 Task: Create a section Feature Testing Sprint and in the section, add a milestone Cloud Capacity Planning in the project AvidTech
Action: Mouse moved to (591, 444)
Screenshot: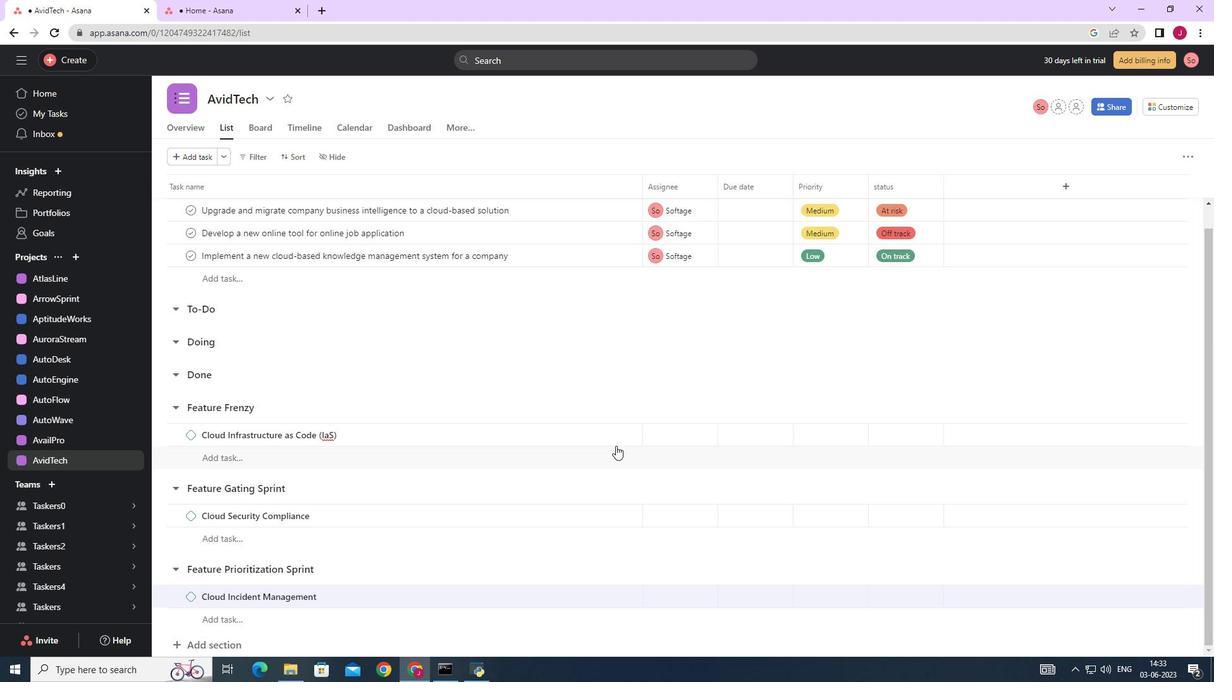 
Action: Mouse scrolled (591, 443) with delta (0, 0)
Screenshot: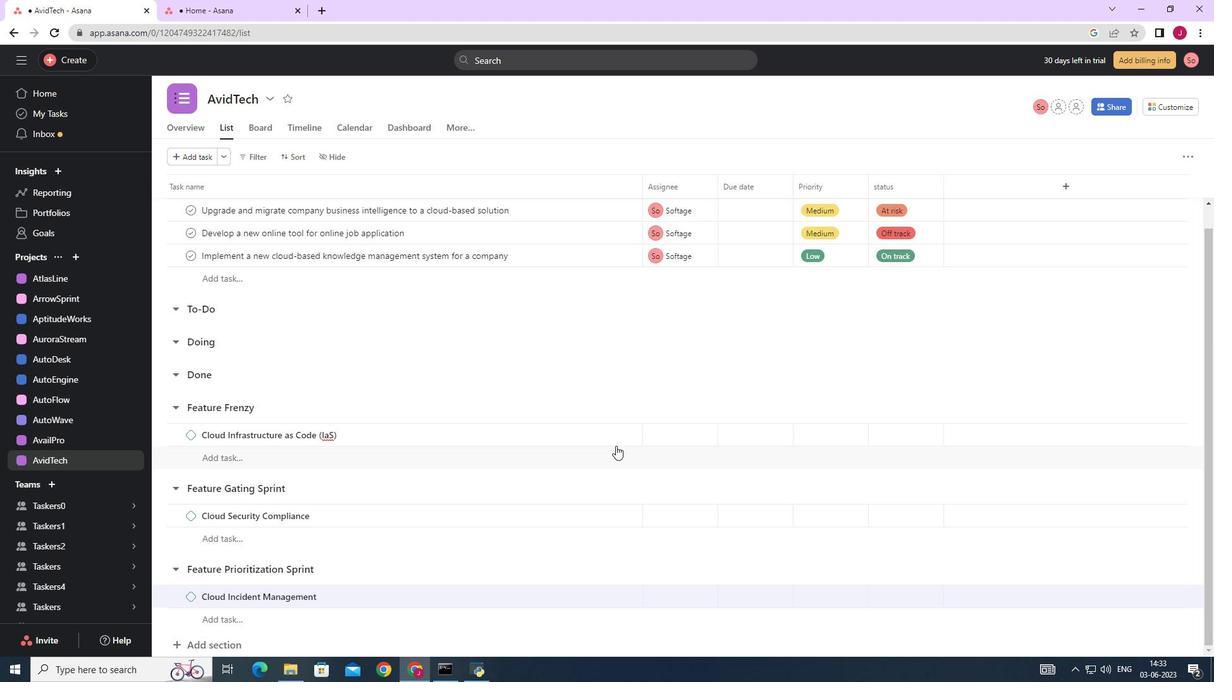 
Action: Mouse scrolled (591, 443) with delta (0, 0)
Screenshot: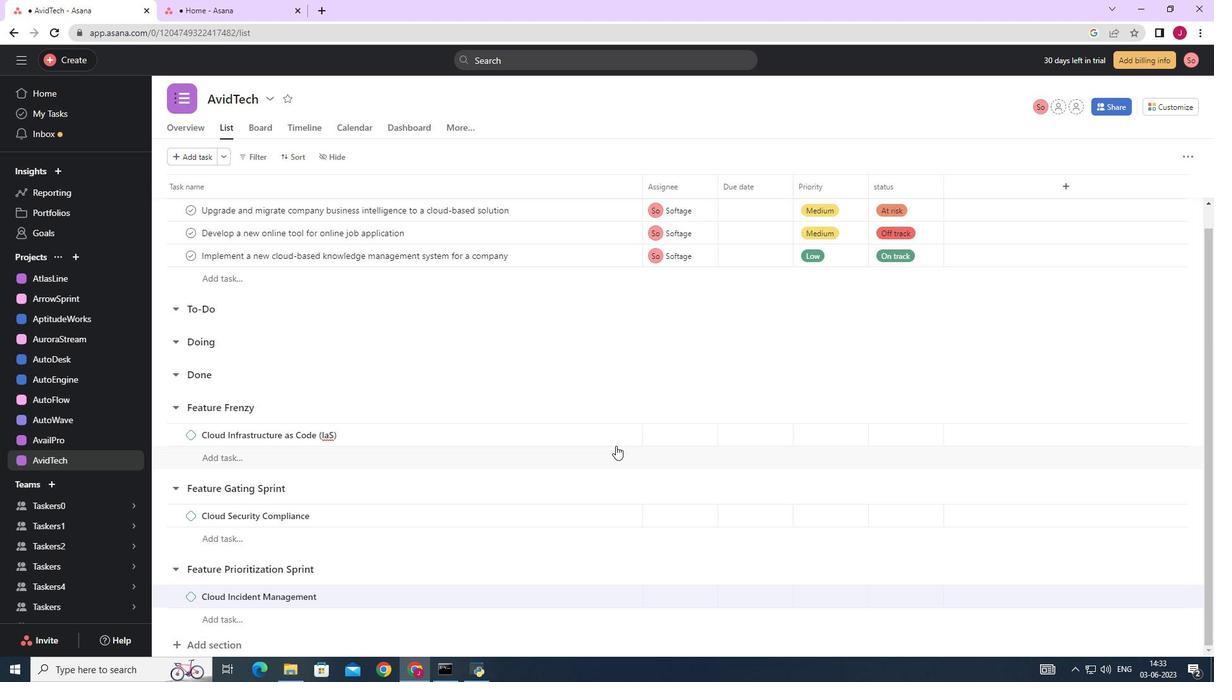 
Action: Mouse scrolled (591, 443) with delta (0, 0)
Screenshot: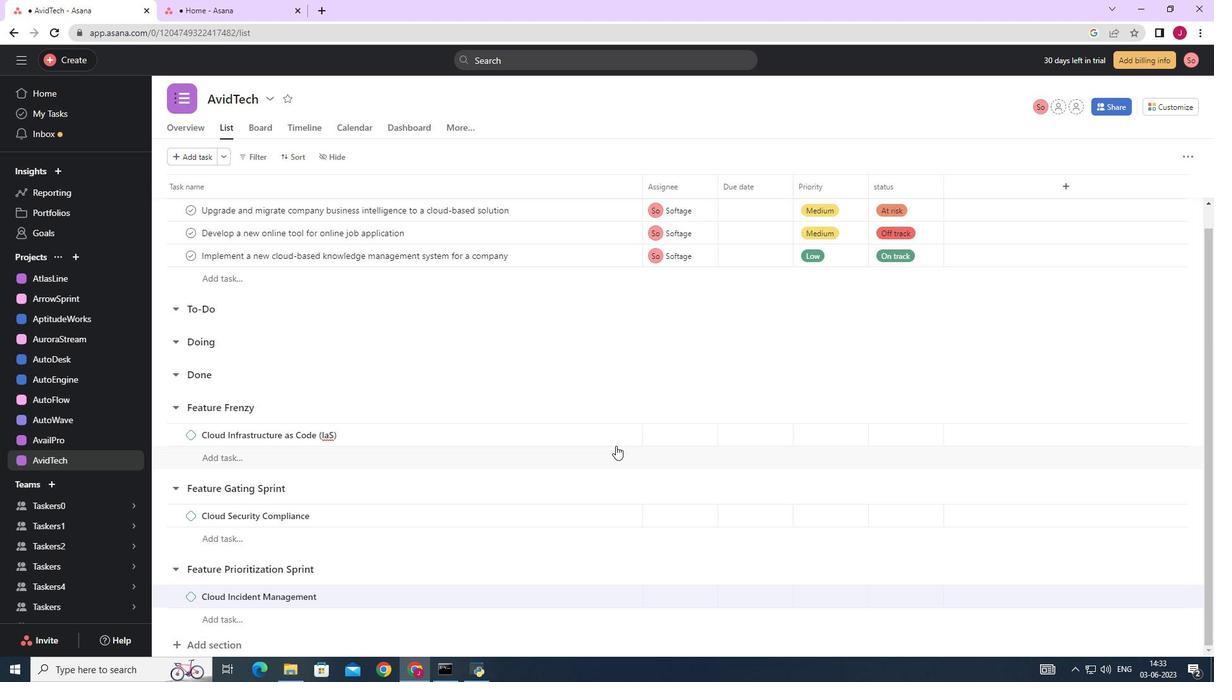 
Action: Mouse moved to (591, 445)
Screenshot: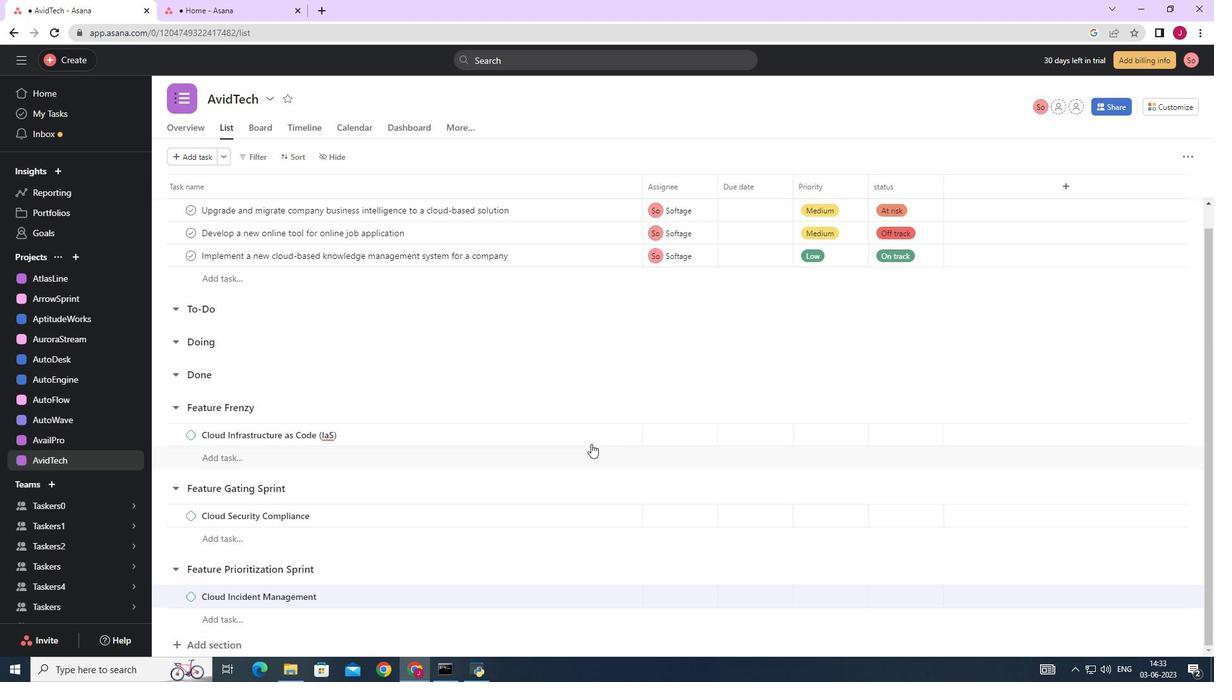
Action: Mouse scrolled (591, 444) with delta (0, 0)
Screenshot: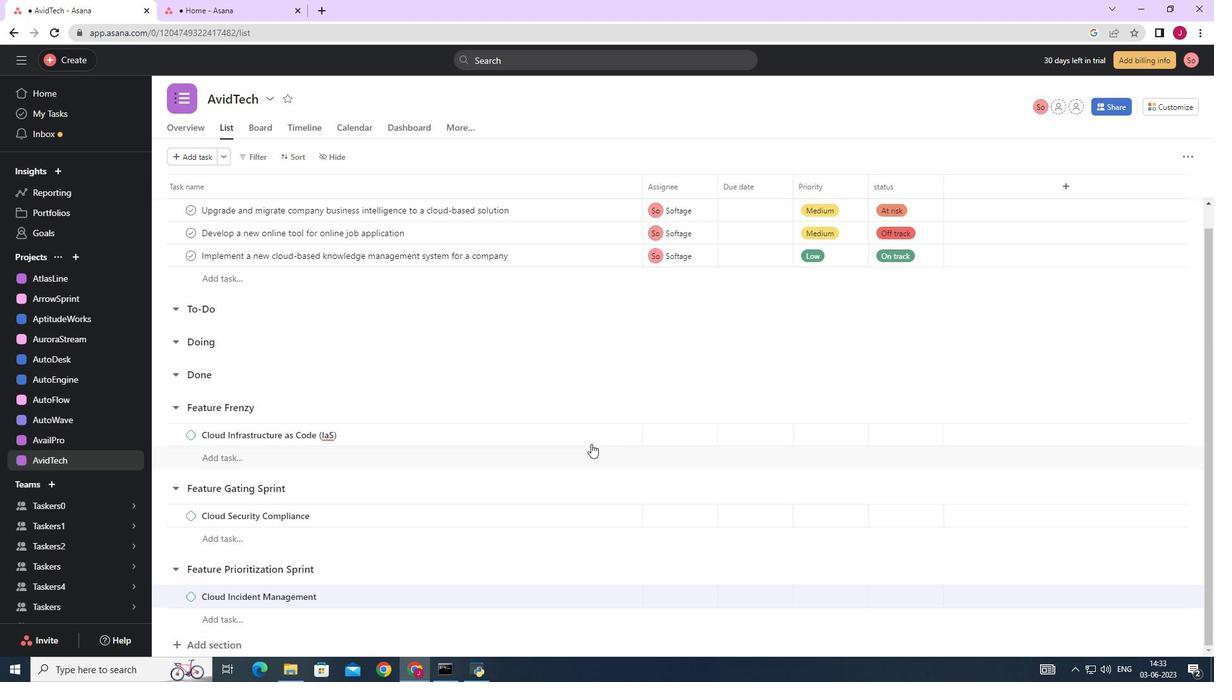 
Action: Mouse moved to (591, 446)
Screenshot: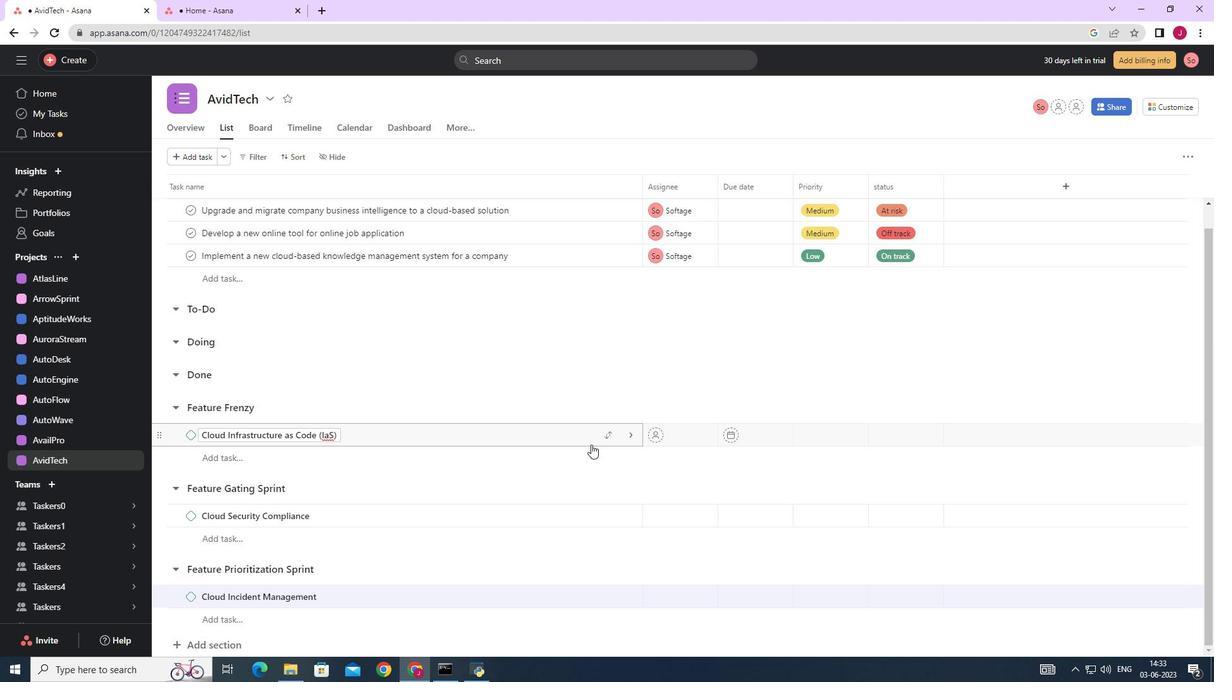 
Action: Mouse scrolled (591, 447) with delta (0, 0)
Screenshot: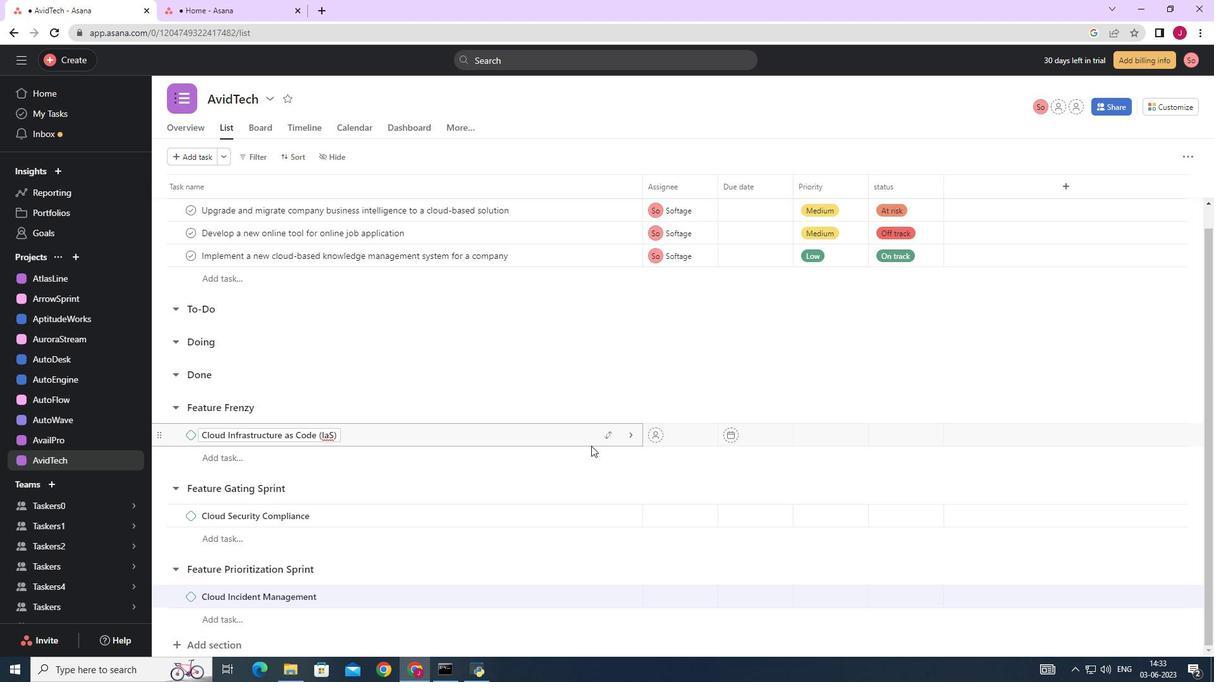 
Action: Mouse scrolled (591, 447) with delta (0, 0)
Screenshot: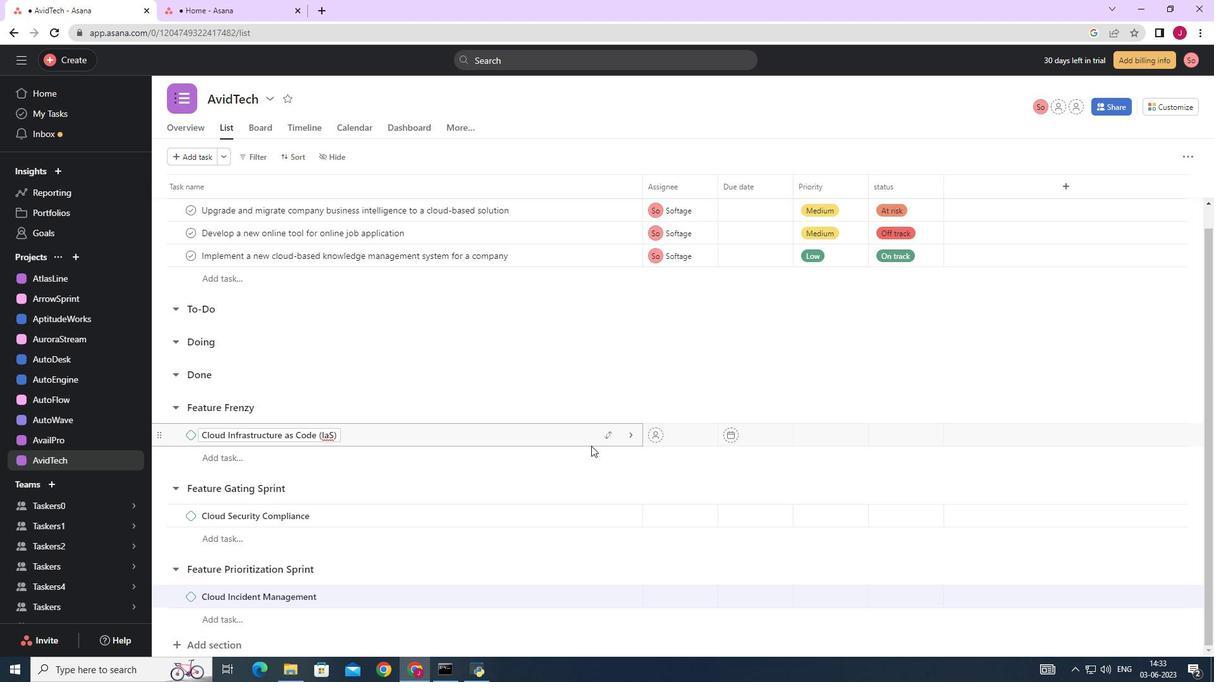 
Action: Mouse scrolled (591, 447) with delta (0, 0)
Screenshot: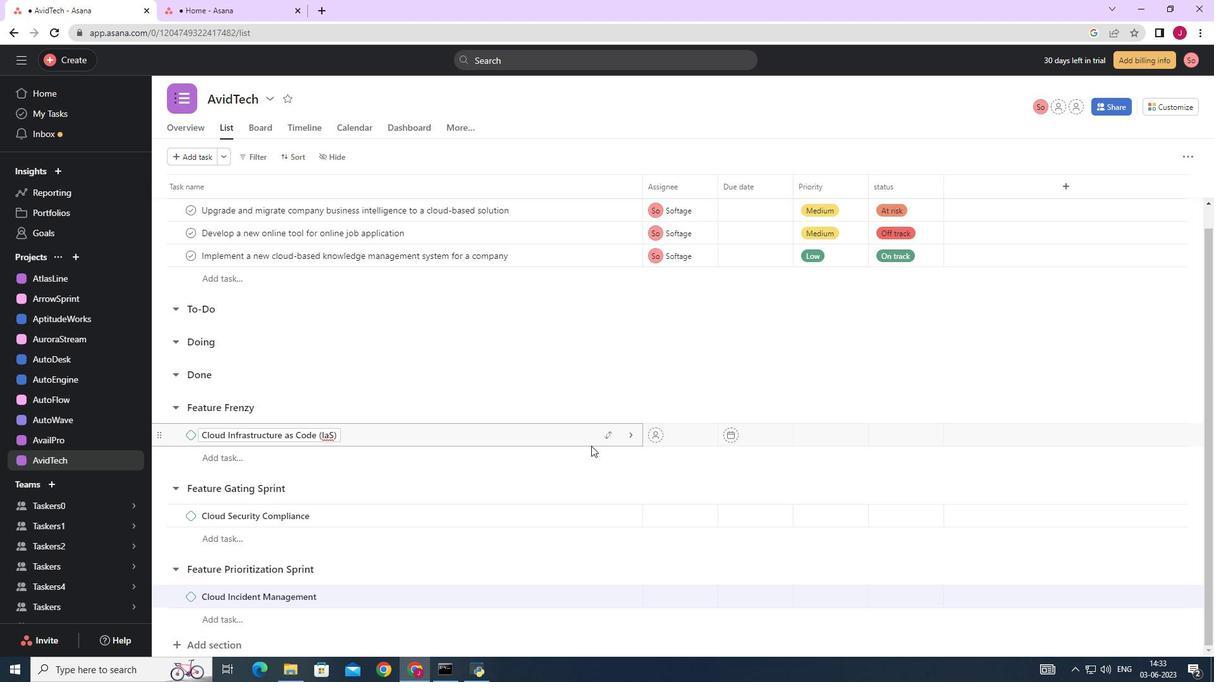 
Action: Mouse moved to (438, 349)
Screenshot: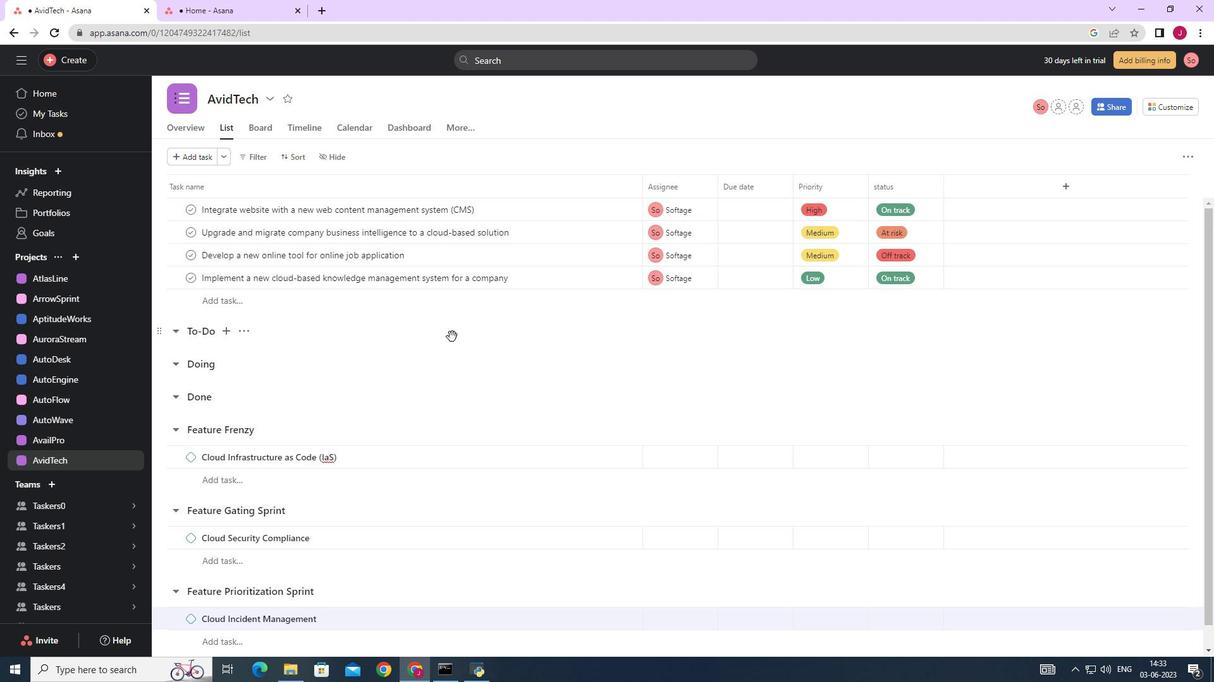 
Action: Mouse scrolled (438, 345) with delta (0, 0)
Screenshot: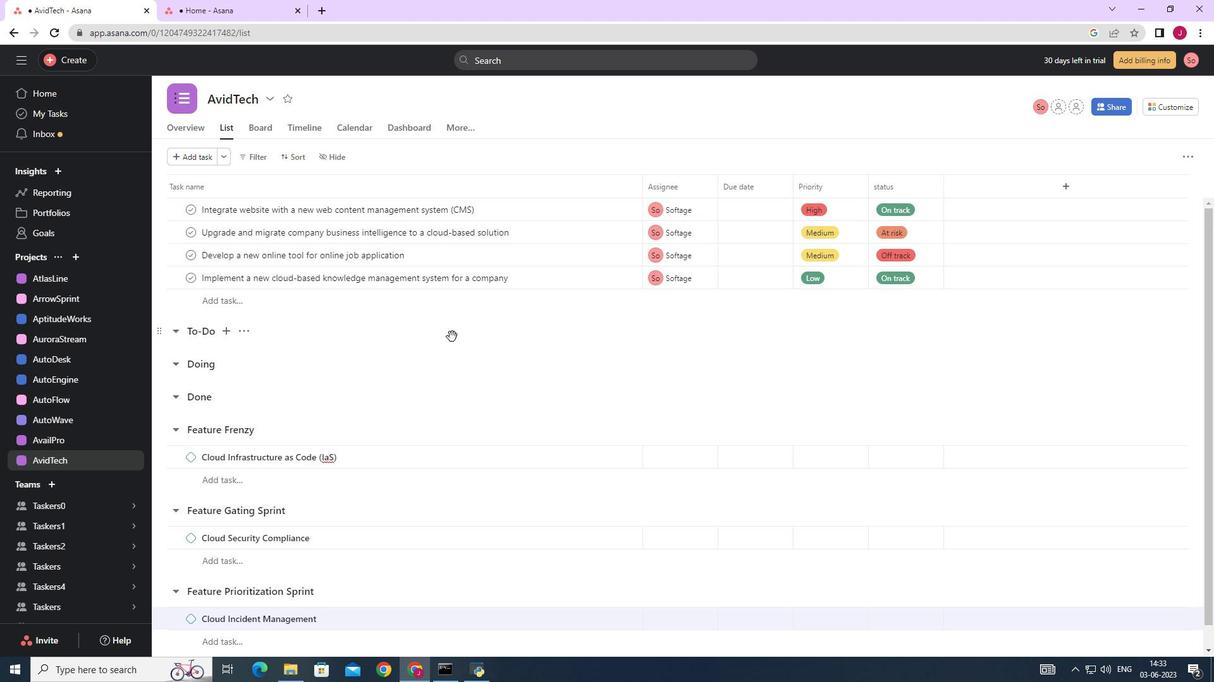 
Action: Mouse moved to (437, 352)
Screenshot: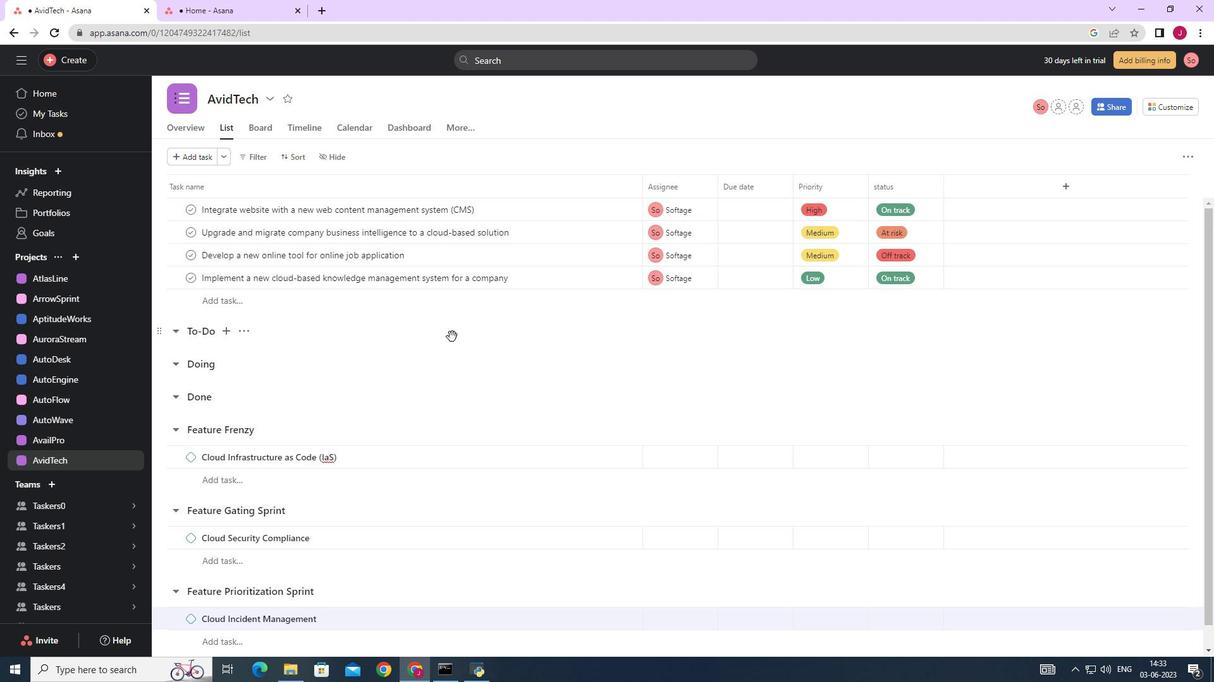 
Action: Mouse scrolled (438, 347) with delta (0, 0)
Screenshot: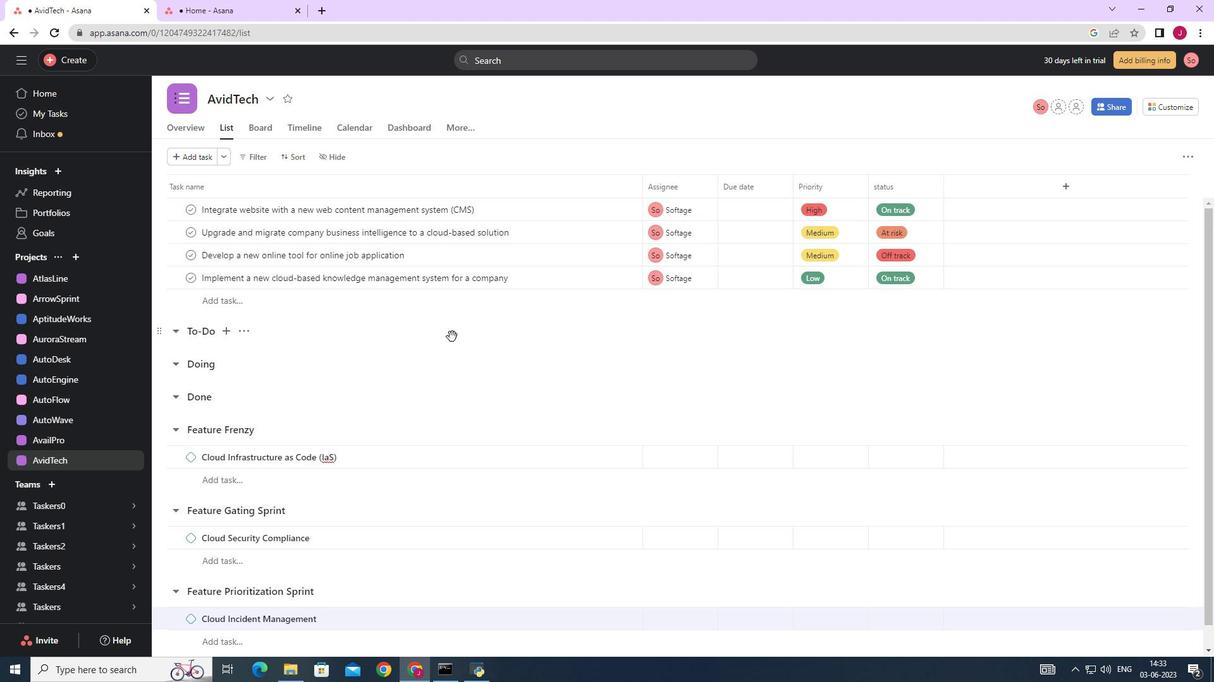 
Action: Mouse moved to (433, 357)
Screenshot: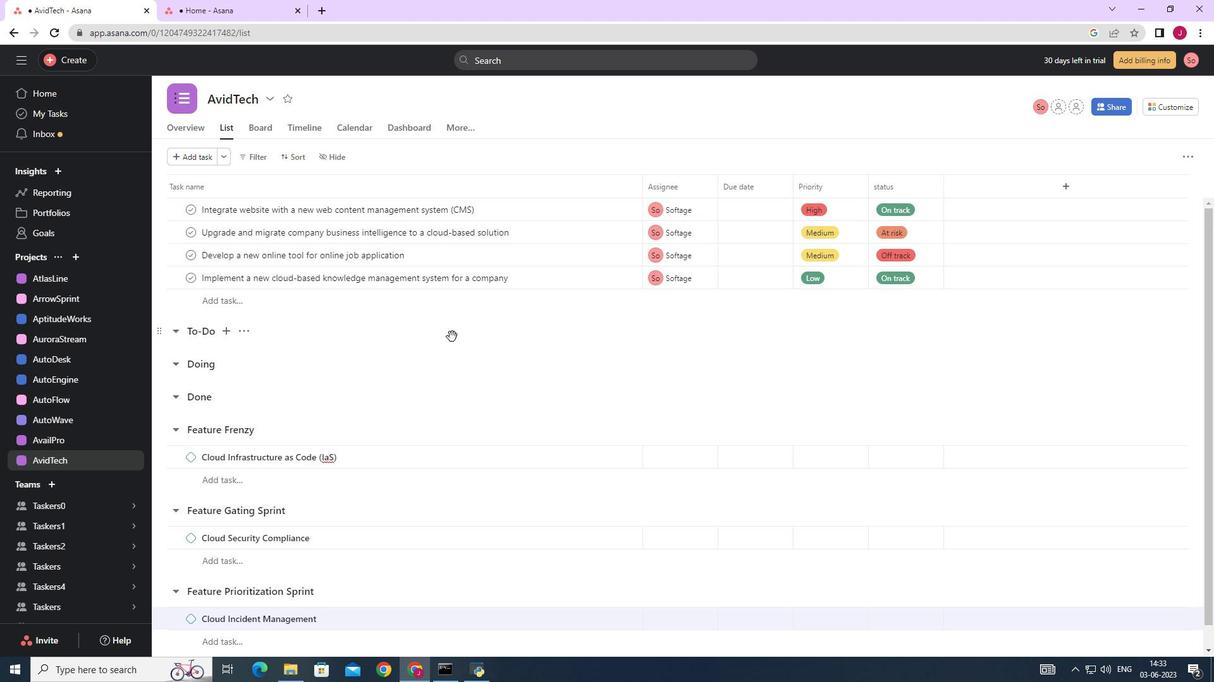 
Action: Mouse scrolled (438, 347) with delta (0, 0)
Screenshot: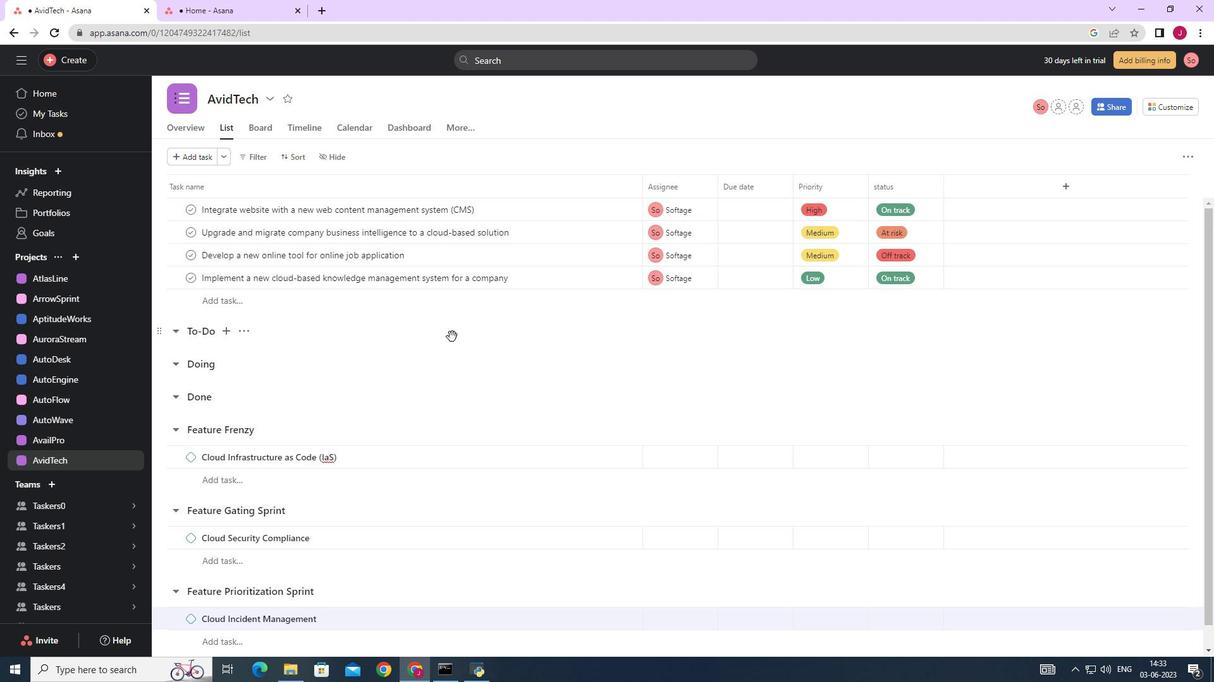 
Action: Mouse moved to (430, 362)
Screenshot: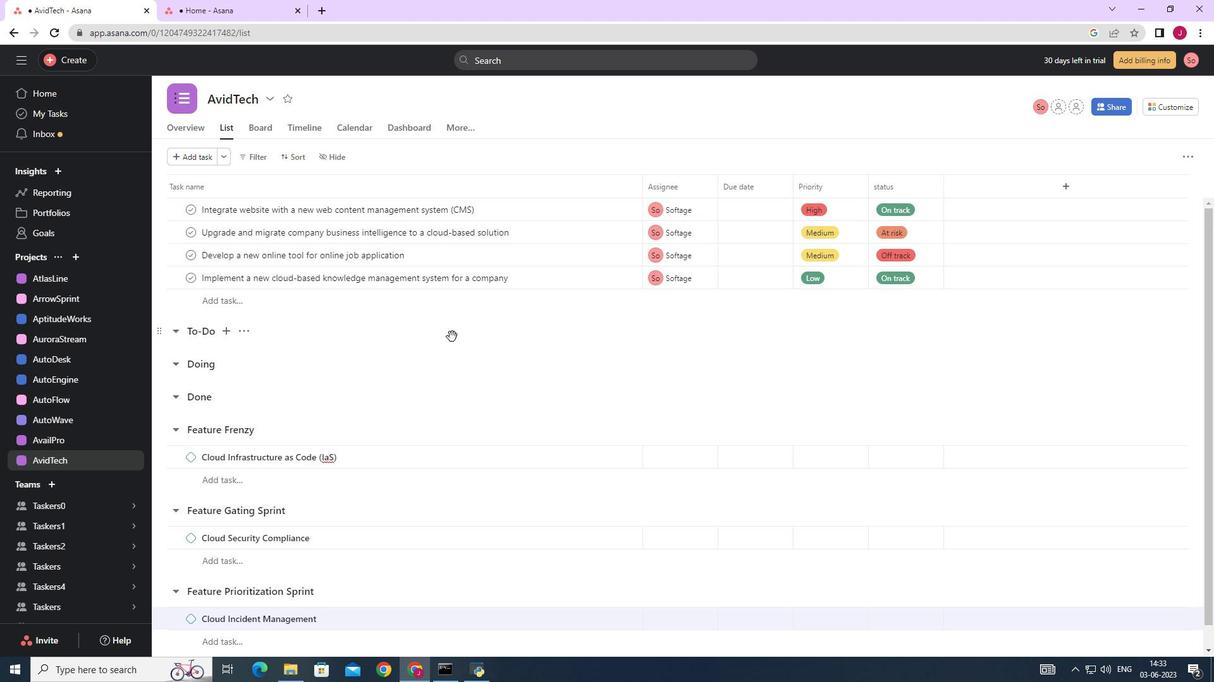 
Action: Mouse scrolled (438, 349) with delta (0, 0)
Screenshot: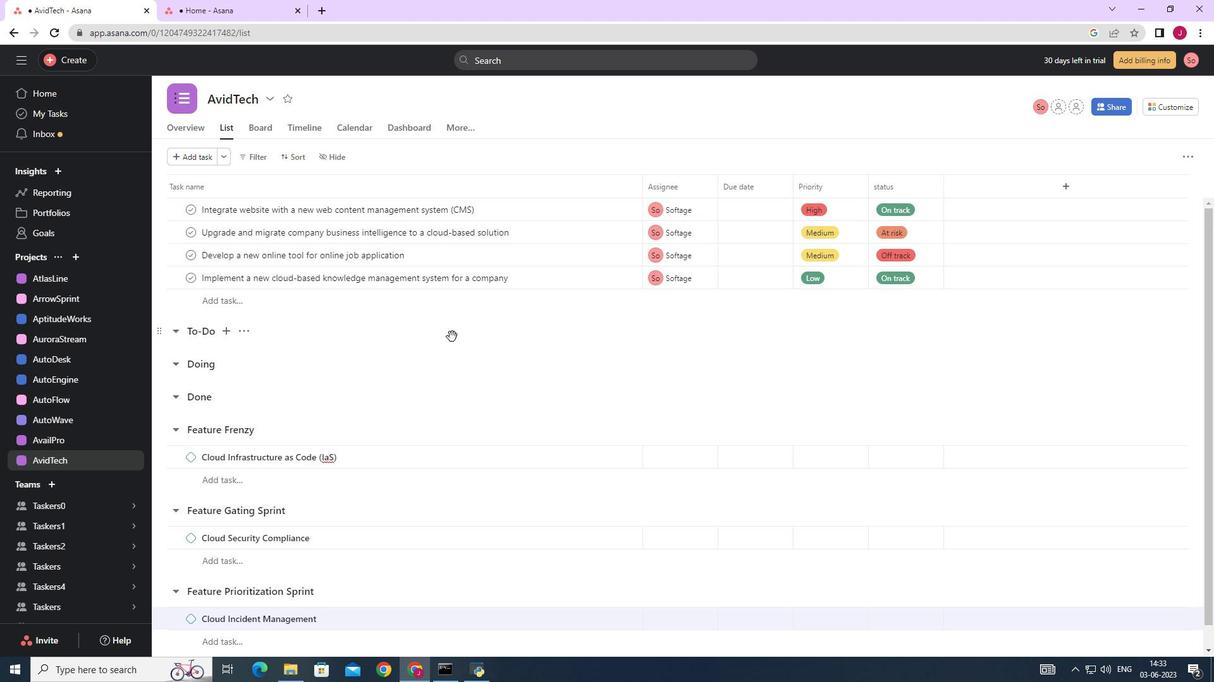 
Action: Mouse moved to (219, 650)
Screenshot: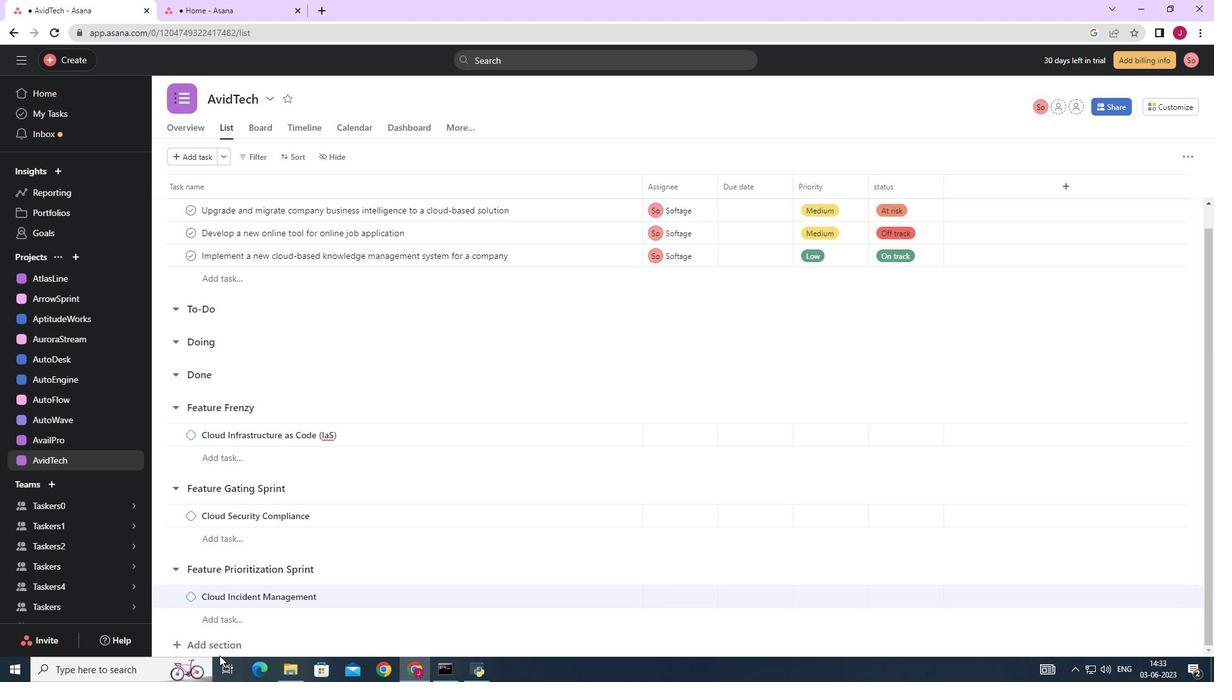 
Action: Mouse pressed left at (219, 650)
Screenshot: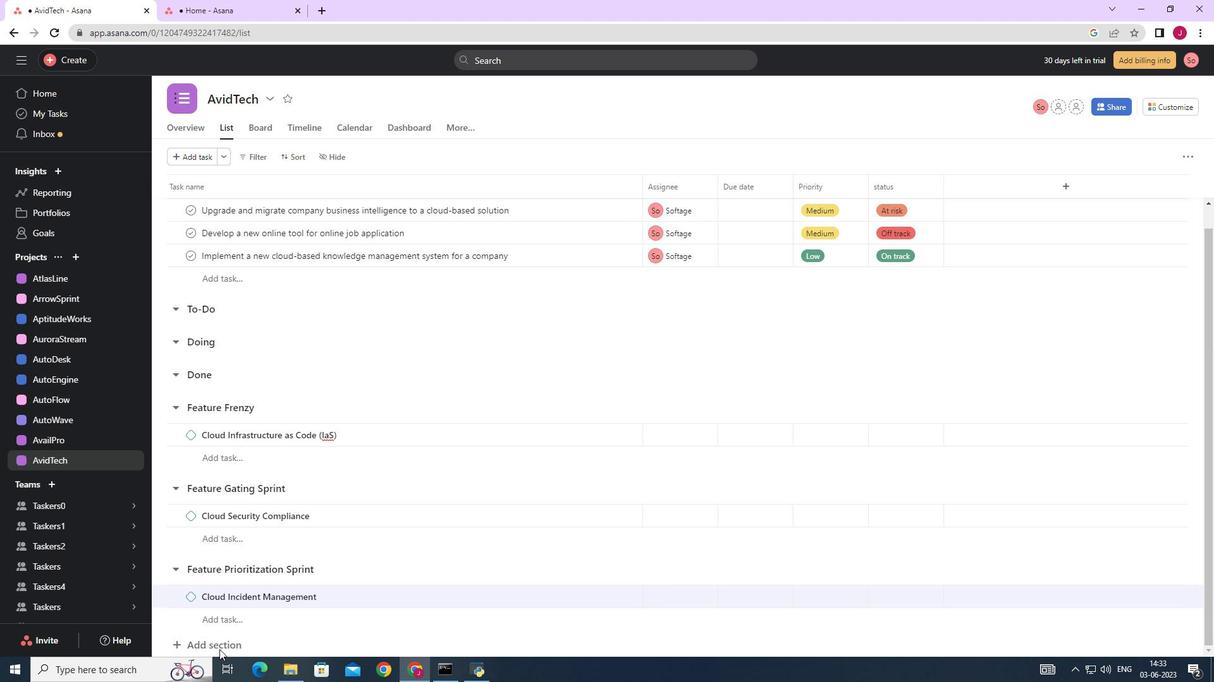 
Action: Mouse moved to (189, 645)
Screenshot: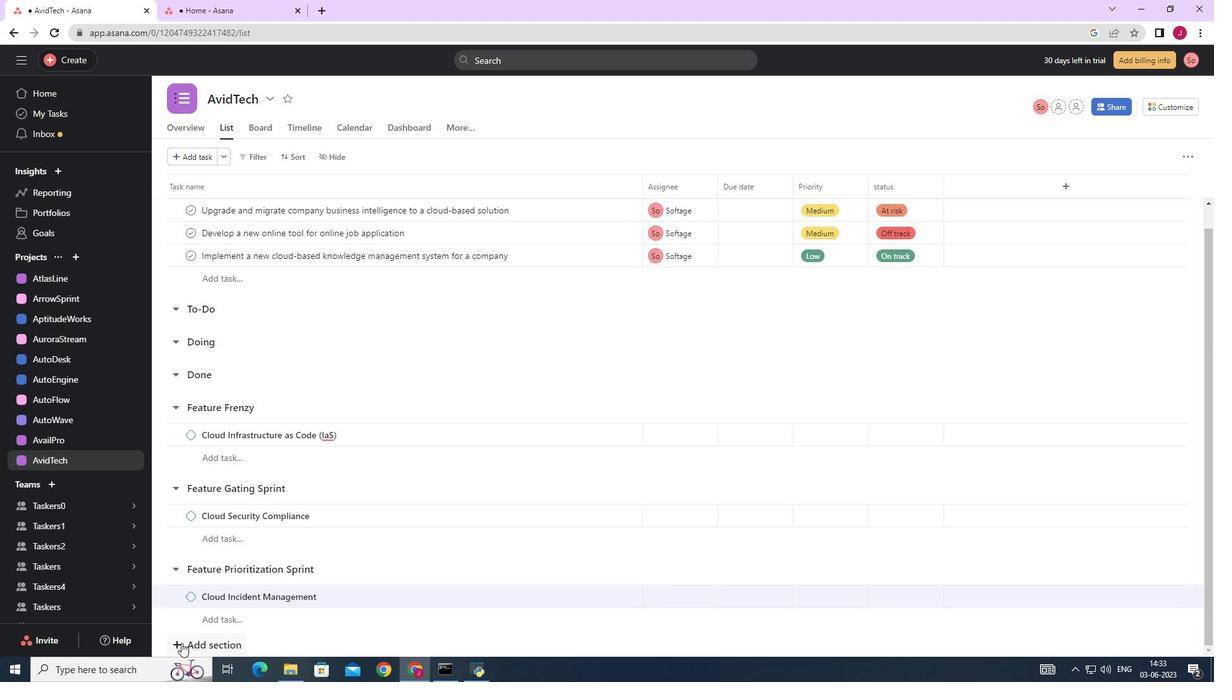 
Action: Mouse pressed left at (189, 645)
Screenshot: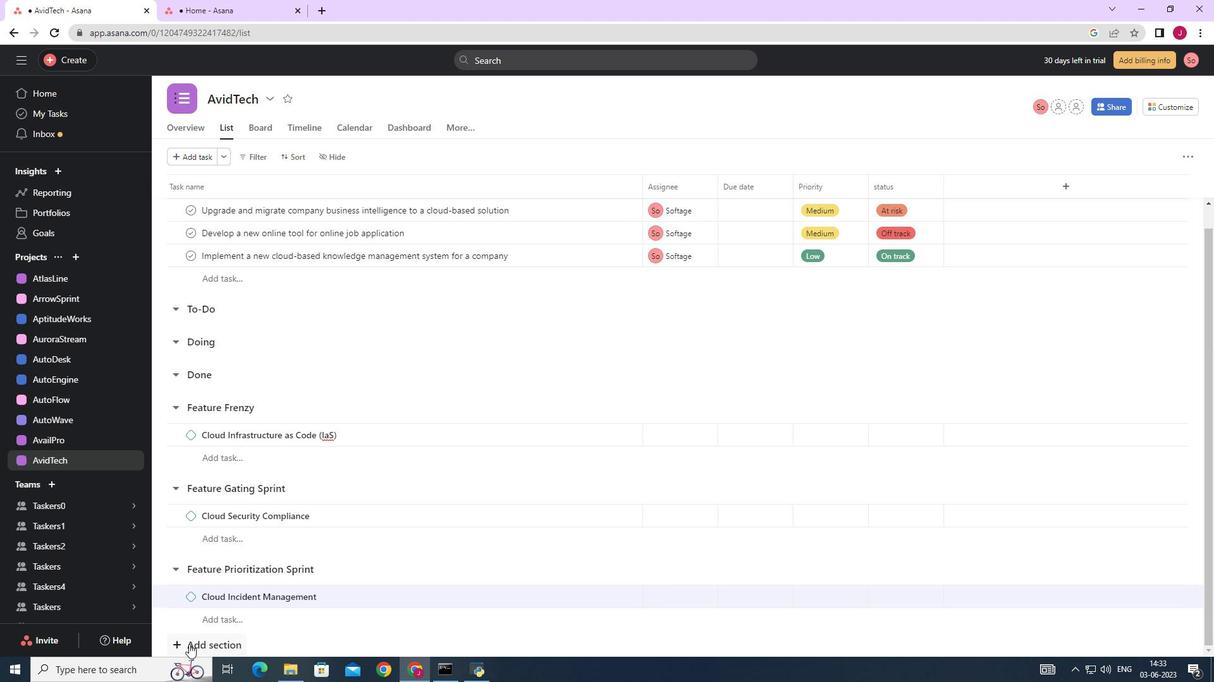 
Action: Mouse moved to (317, 588)
Screenshot: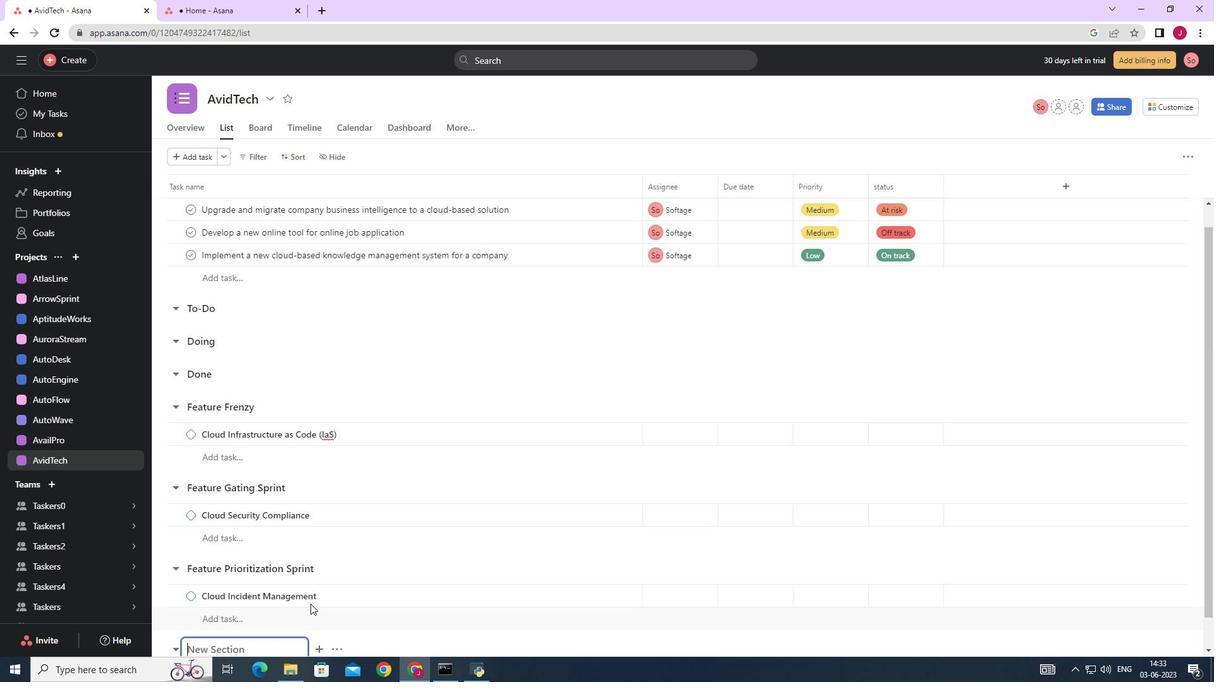 
Action: Mouse scrolled (317, 588) with delta (0, 0)
Screenshot: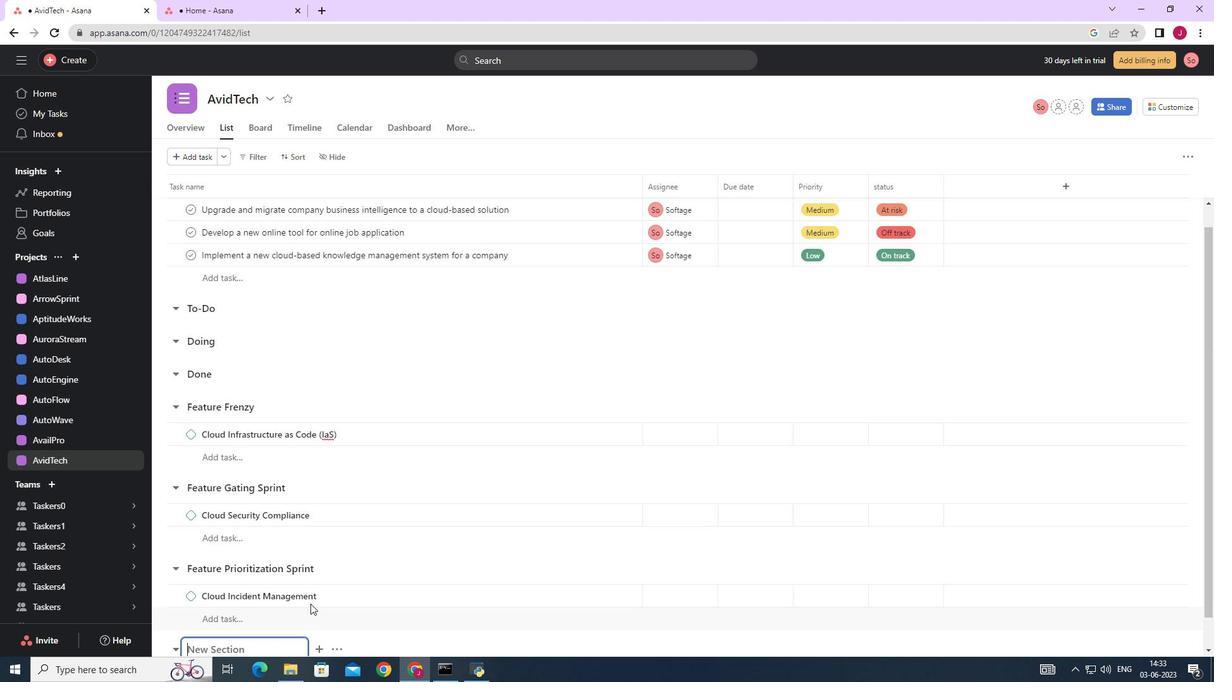 
Action: Mouse scrolled (317, 588) with delta (0, 0)
Screenshot: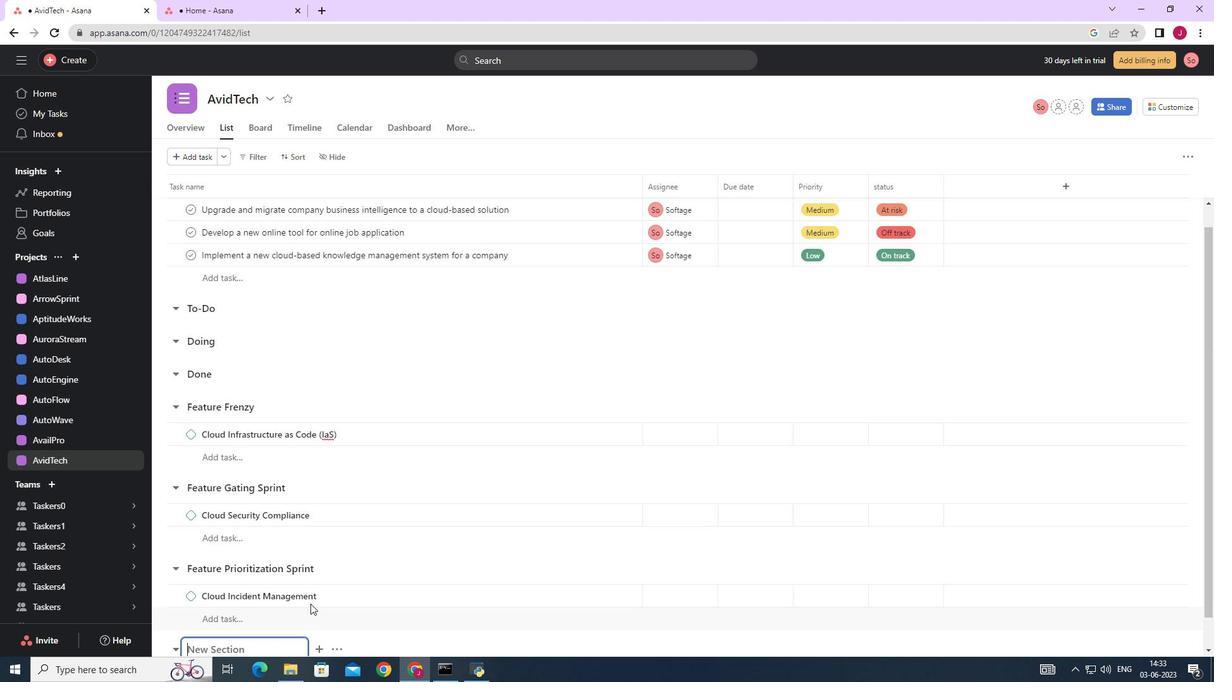 
Action: Mouse scrolled (317, 588) with delta (0, 0)
Screenshot: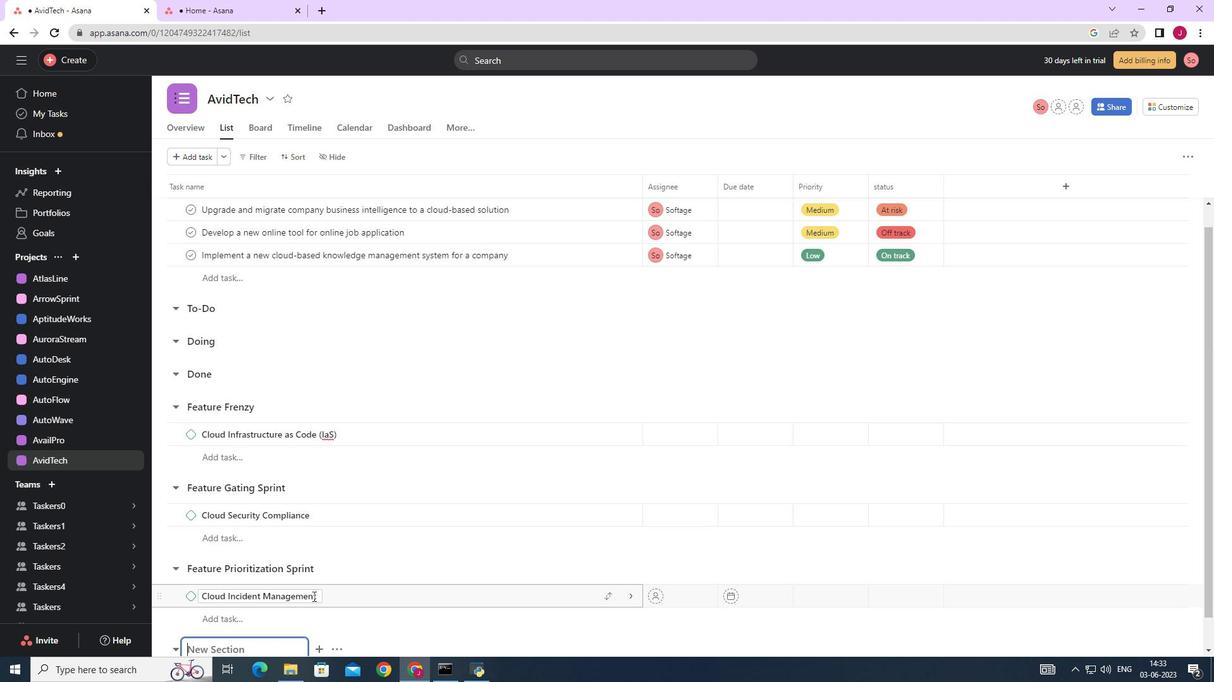 
Action: Mouse scrolled (317, 588) with delta (0, 0)
Screenshot: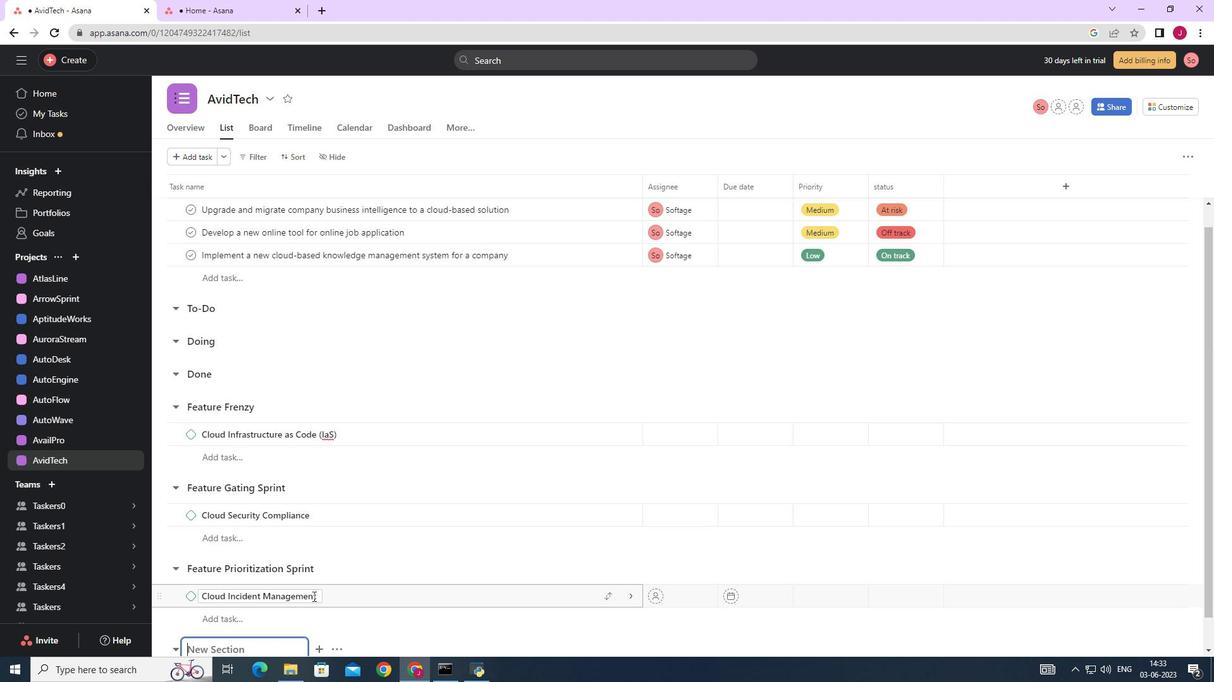 
Action: Mouse moved to (318, 588)
Screenshot: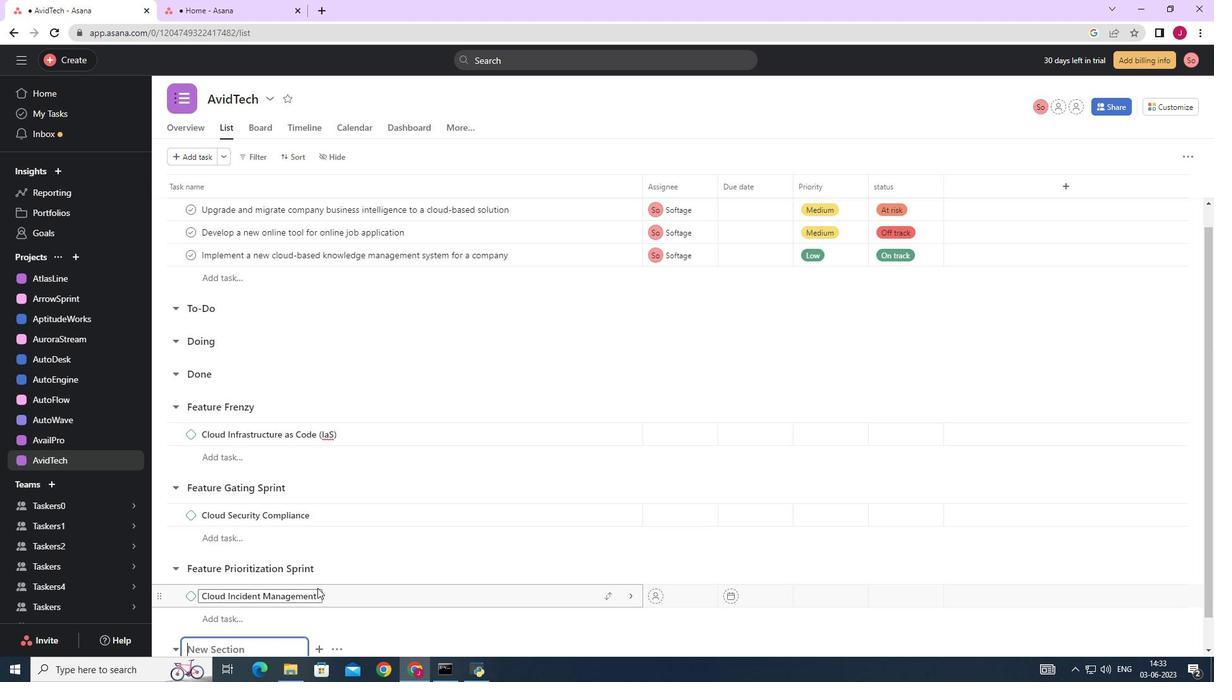 
Action: Mouse scrolled (318, 587) with delta (0, 0)
Screenshot: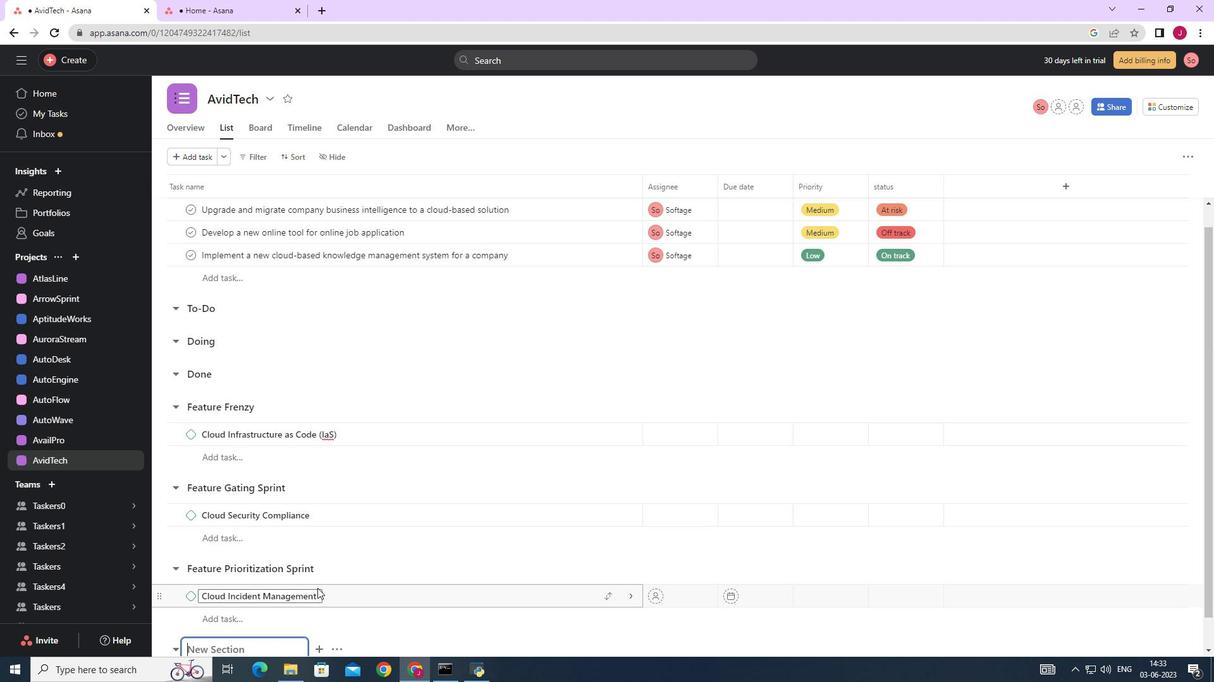 
Action: Mouse moved to (318, 587)
Screenshot: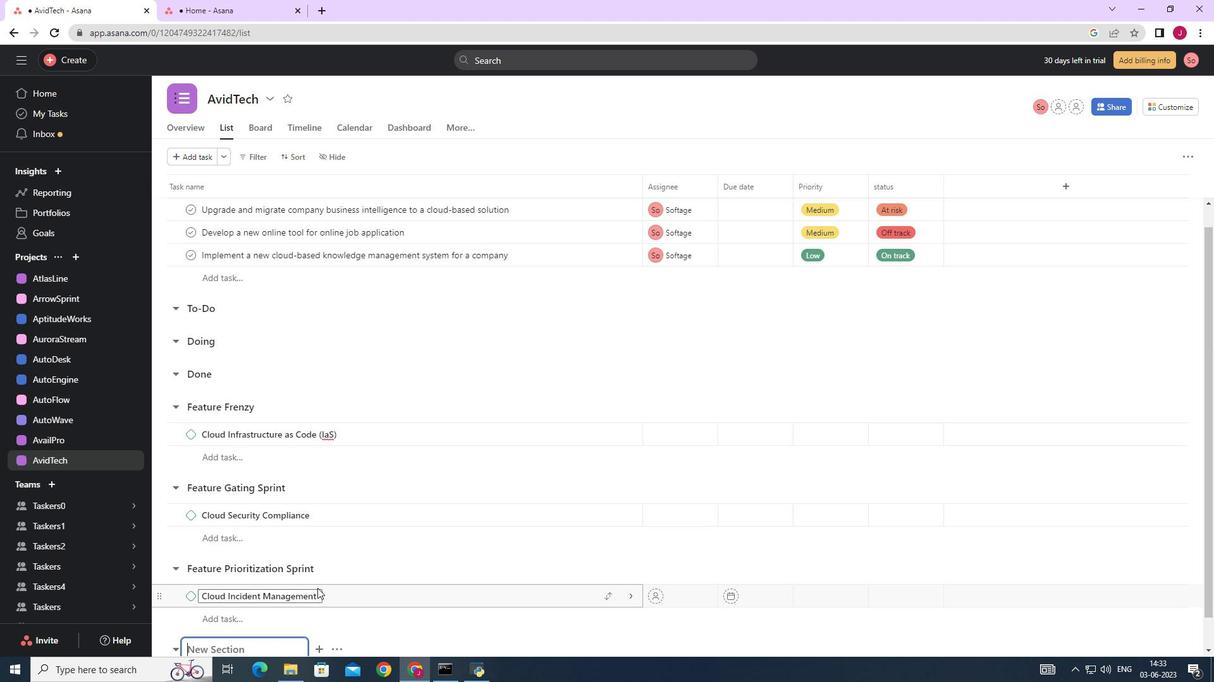 
Action: Mouse scrolled (318, 586) with delta (0, 0)
Screenshot: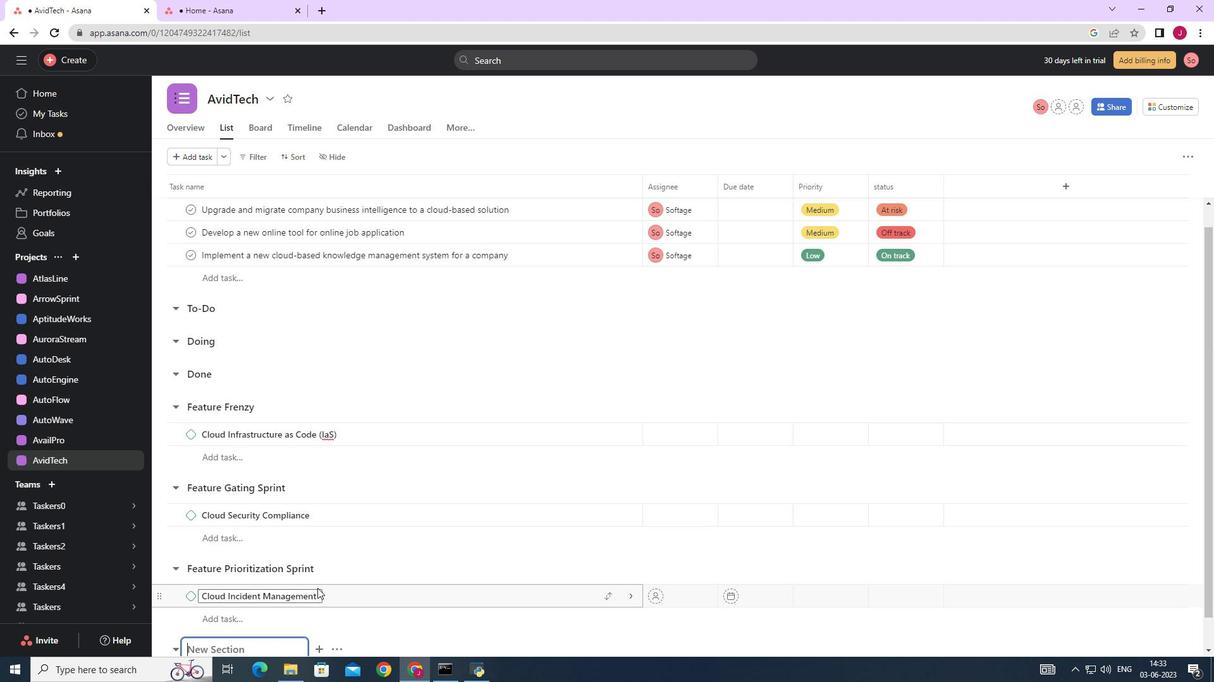 
Action: Mouse moved to (338, 577)
Screenshot: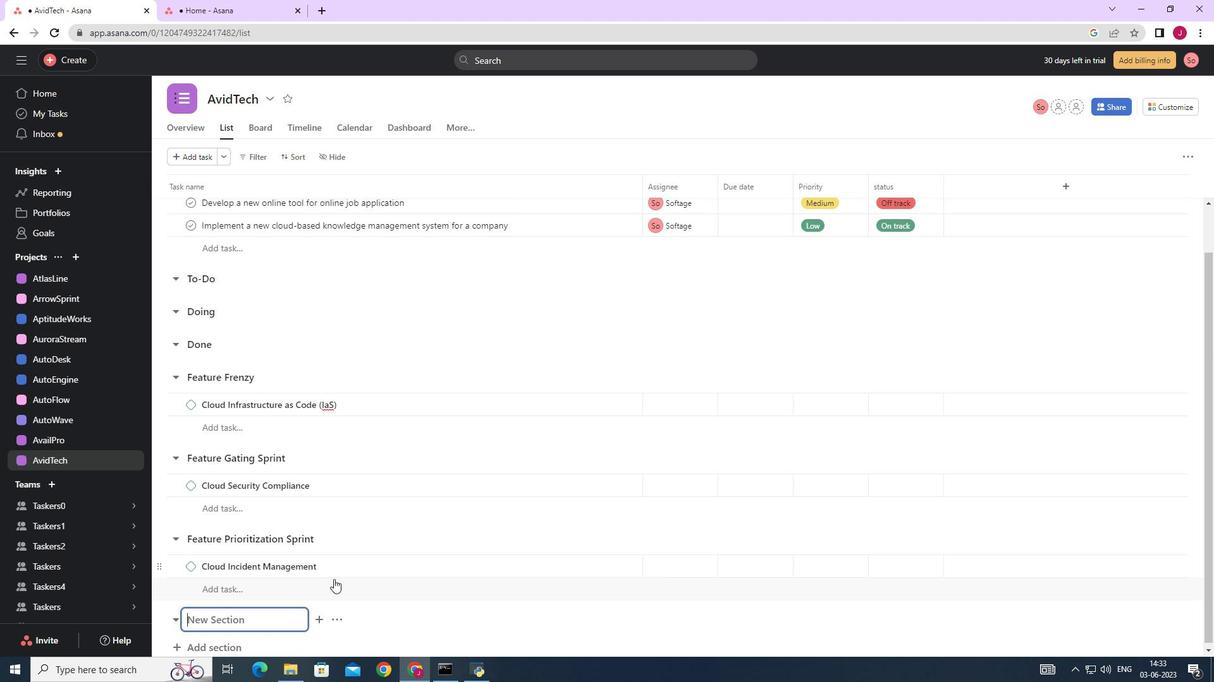 
Action: Mouse scrolled (338, 577) with delta (0, 0)
Screenshot: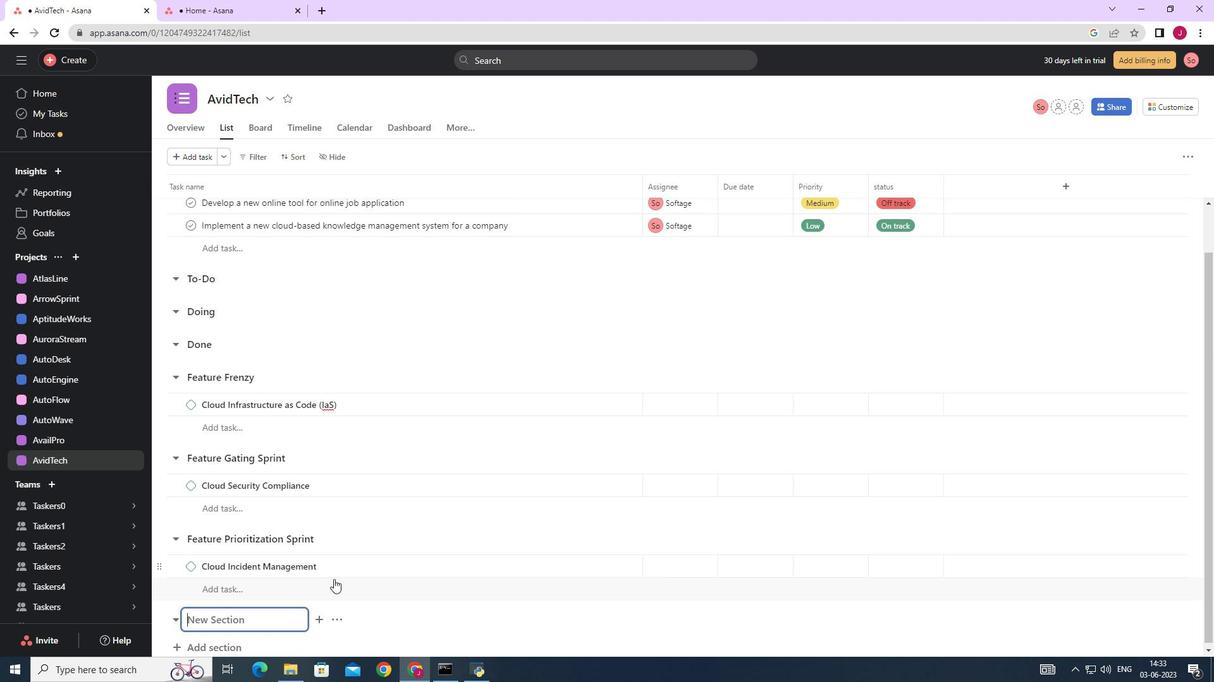 
Action: Mouse moved to (338, 577)
Screenshot: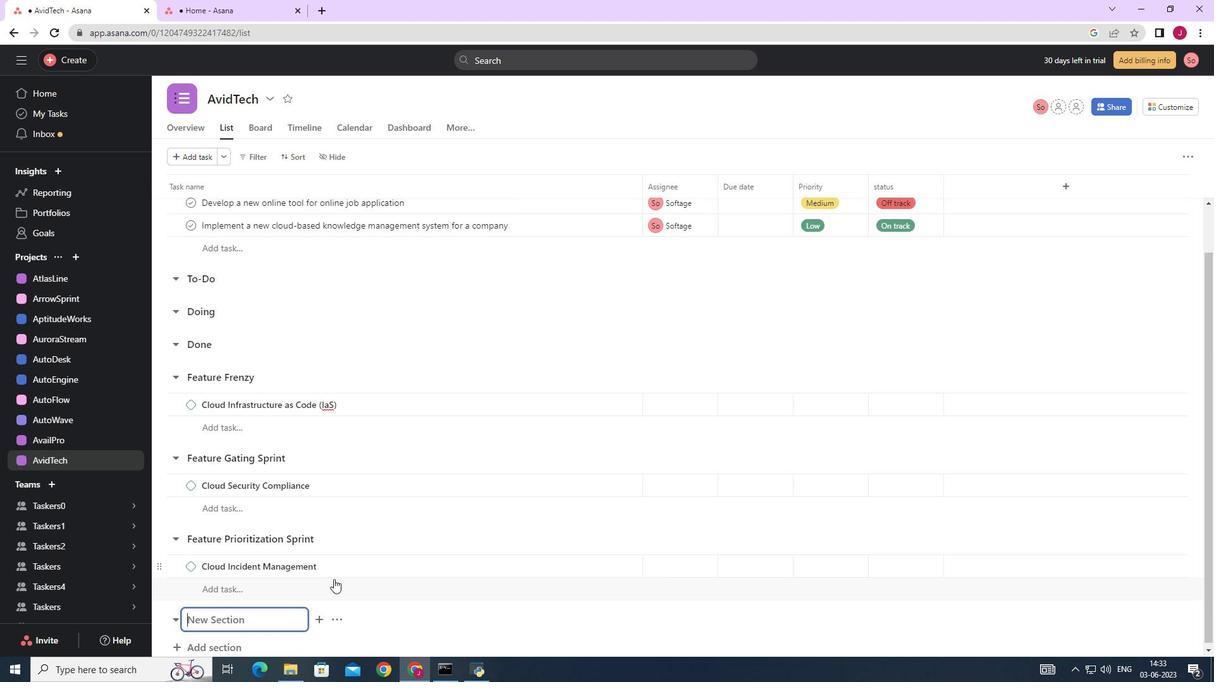
Action: Mouse scrolled (338, 577) with delta (0, 0)
Screenshot: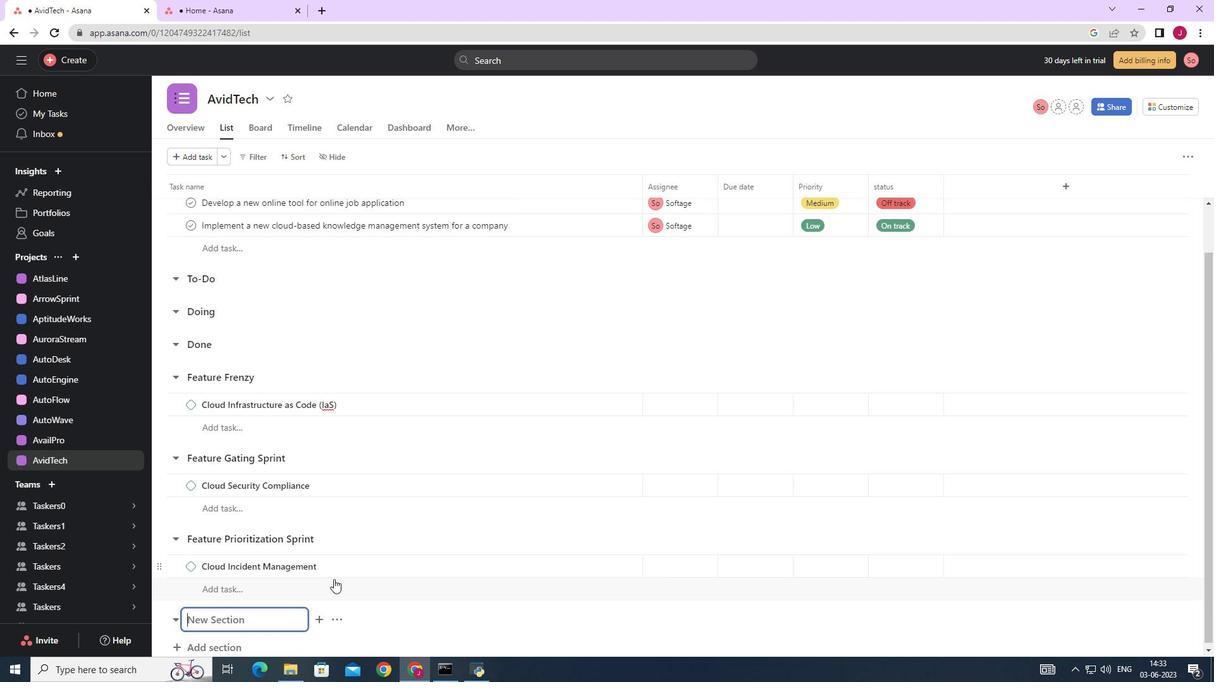 
Action: Mouse moved to (339, 577)
Screenshot: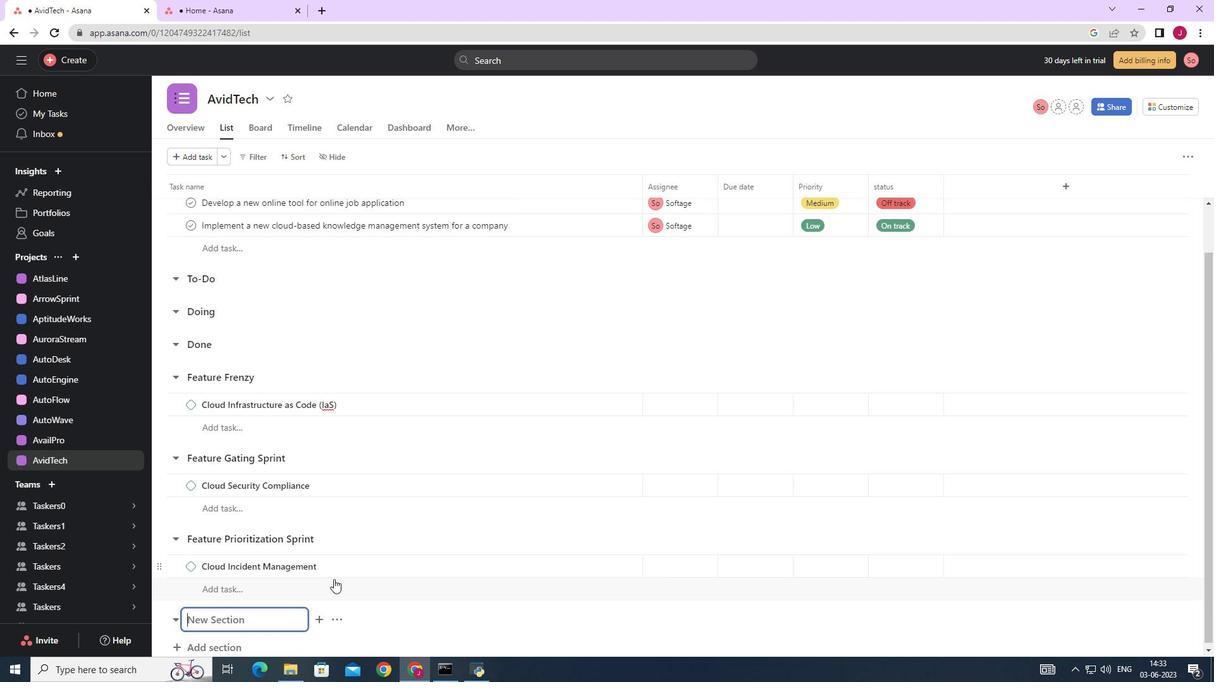 
Action: Mouse scrolled (339, 577) with delta (0, 0)
Screenshot: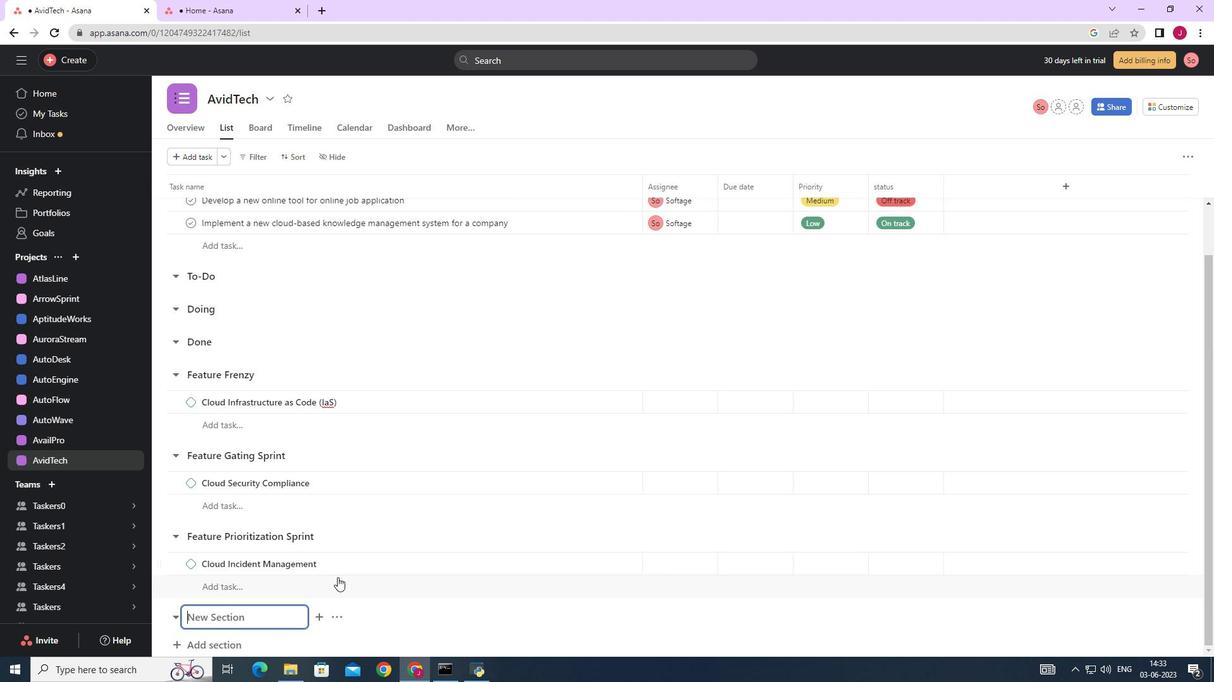 
Action: Mouse moved to (246, 624)
Screenshot: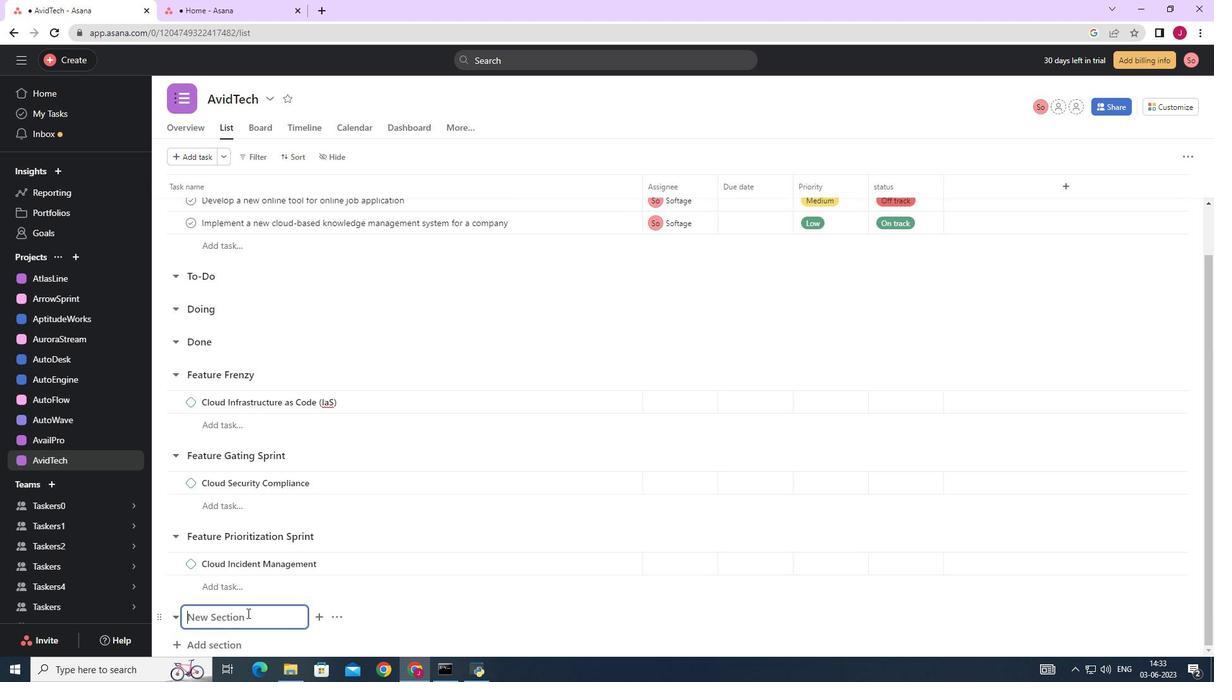 
Action: Mouse pressed left at (246, 624)
Screenshot: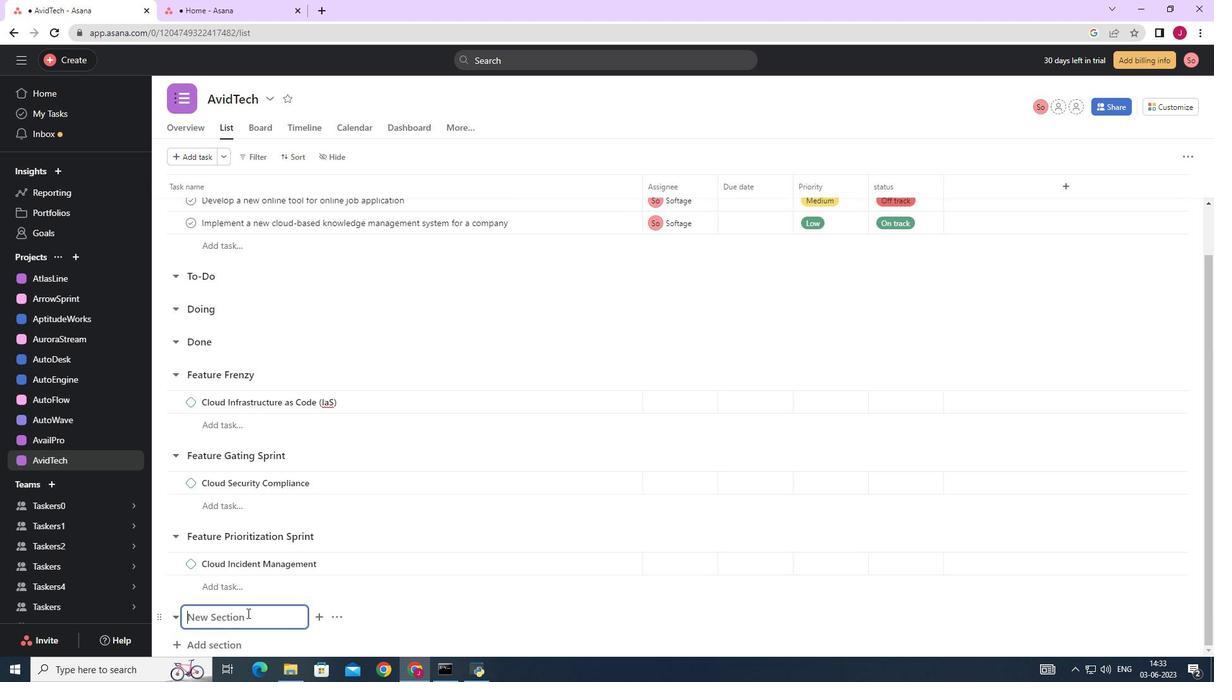 
Action: Mouse moved to (243, 624)
Screenshot: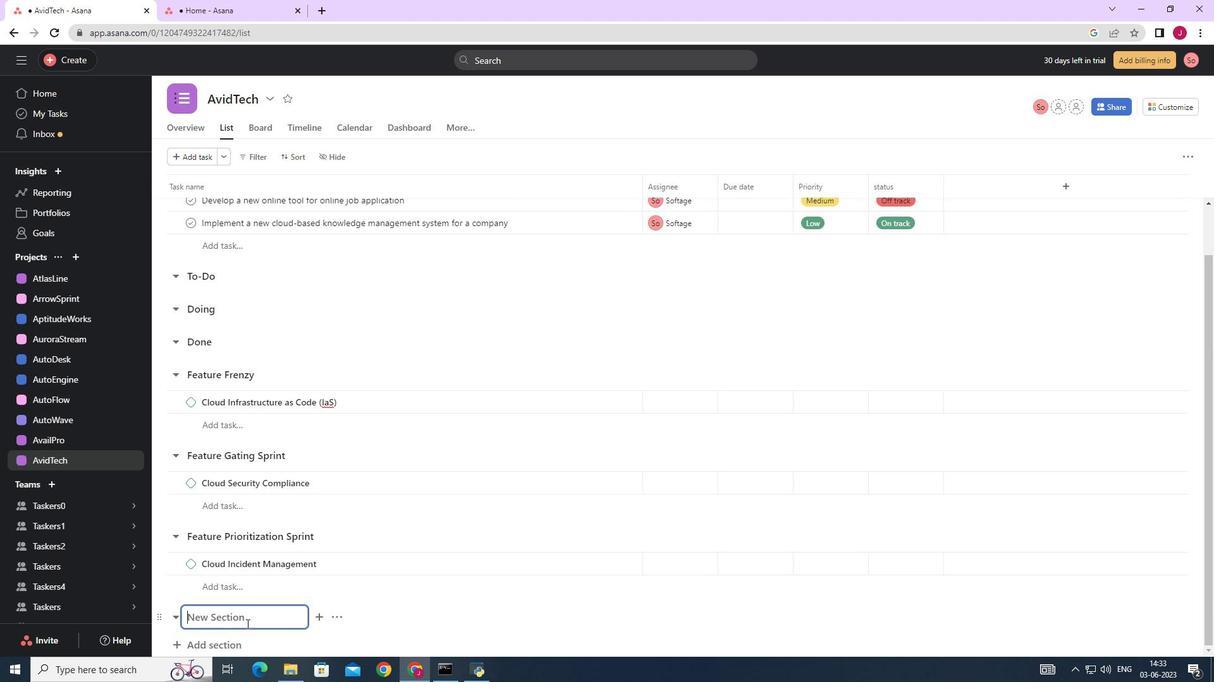 
Action: Key pressed <Key.caps_lock>F<Key.caps_lock>eature<Key.space><Key.caps_lock>T<Key.caps_lock>esting<Key.space><Key.caps_lock>S<Key.caps_lock>print<Key.enter><Key.caps_lock>C<Key.caps_lock>loud<Key.space><Key.caps_lock>C<Key.caps_lock>apacity<Key.space><Key.caps_lock>P<Key.caps_lock>lanning
Screenshot: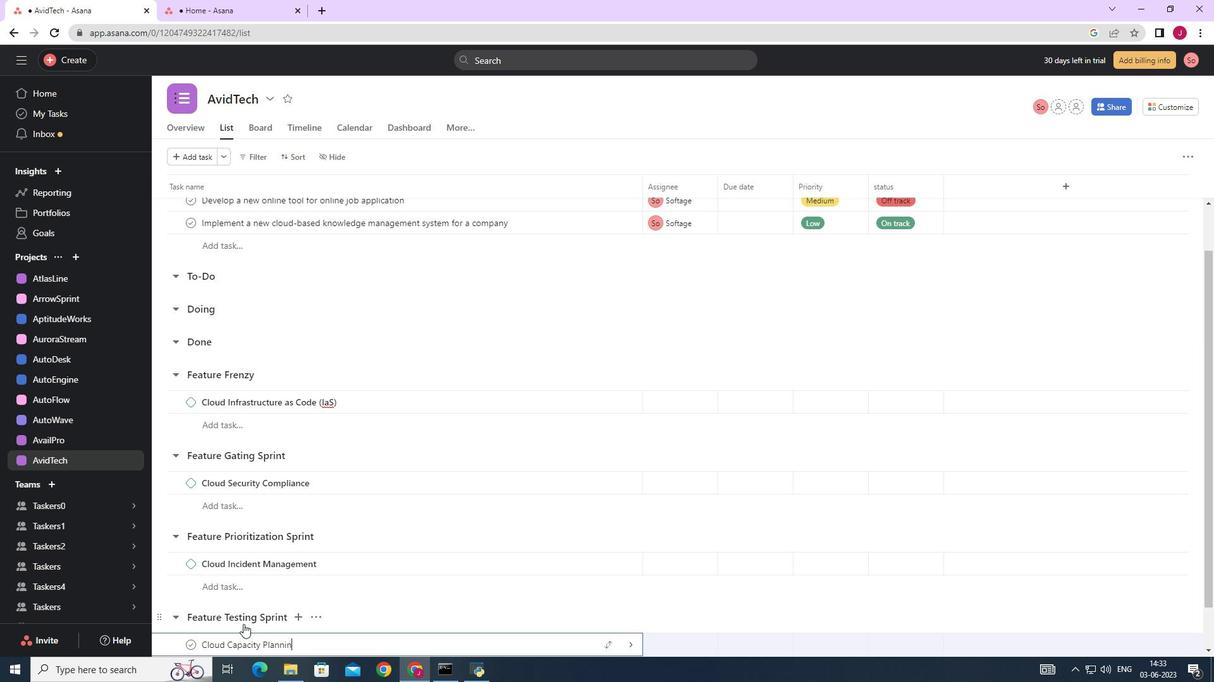 
Action: Mouse moved to (584, 660)
Screenshot: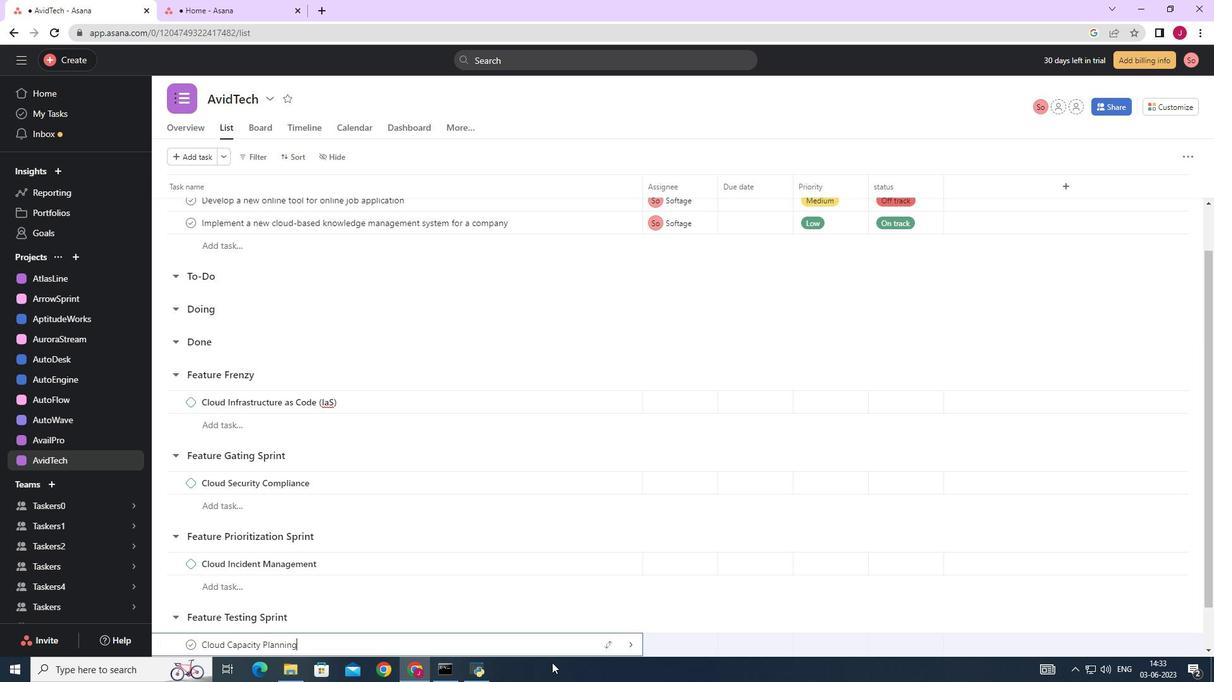 
Action: Mouse scrolled (584, 660) with delta (0, 0)
Screenshot: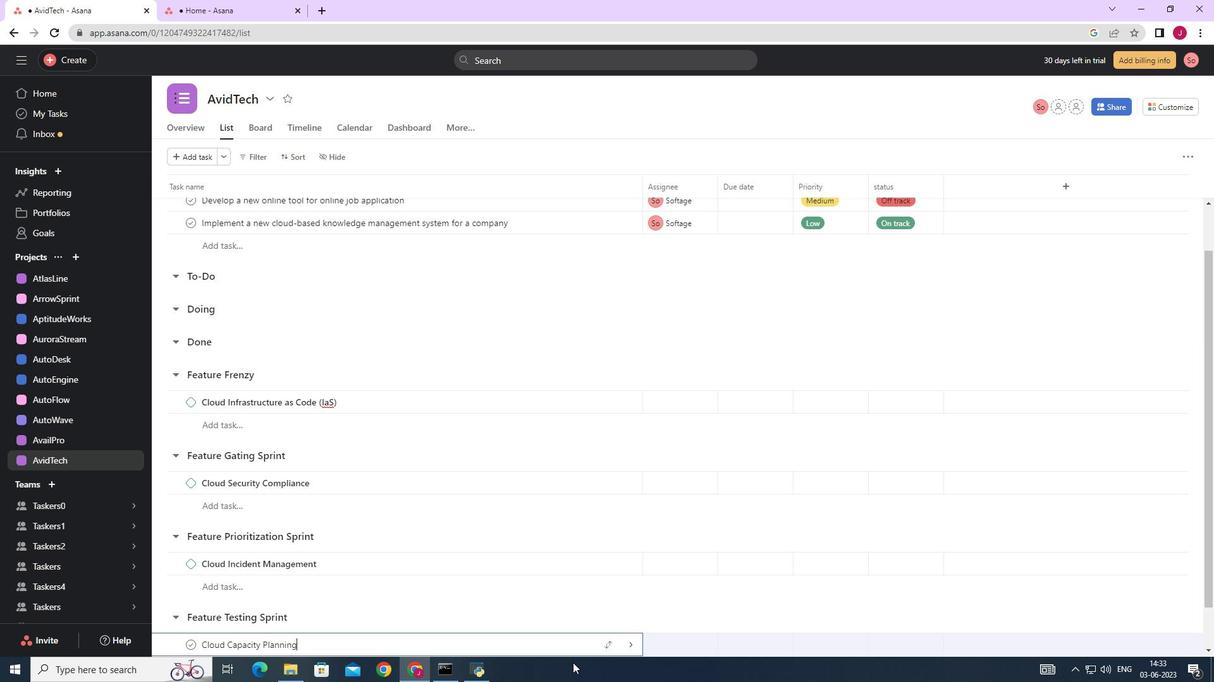 
Action: Mouse scrolled (584, 660) with delta (0, 0)
Screenshot: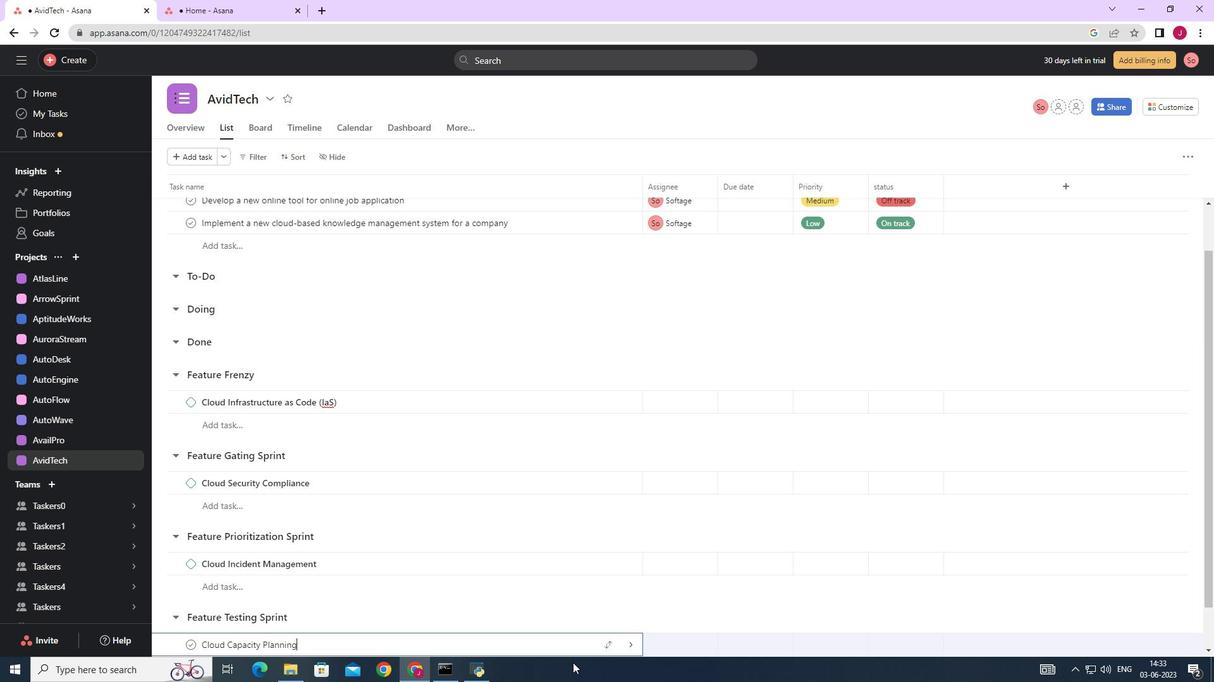 
Action: Mouse scrolled (584, 660) with delta (0, 0)
Screenshot: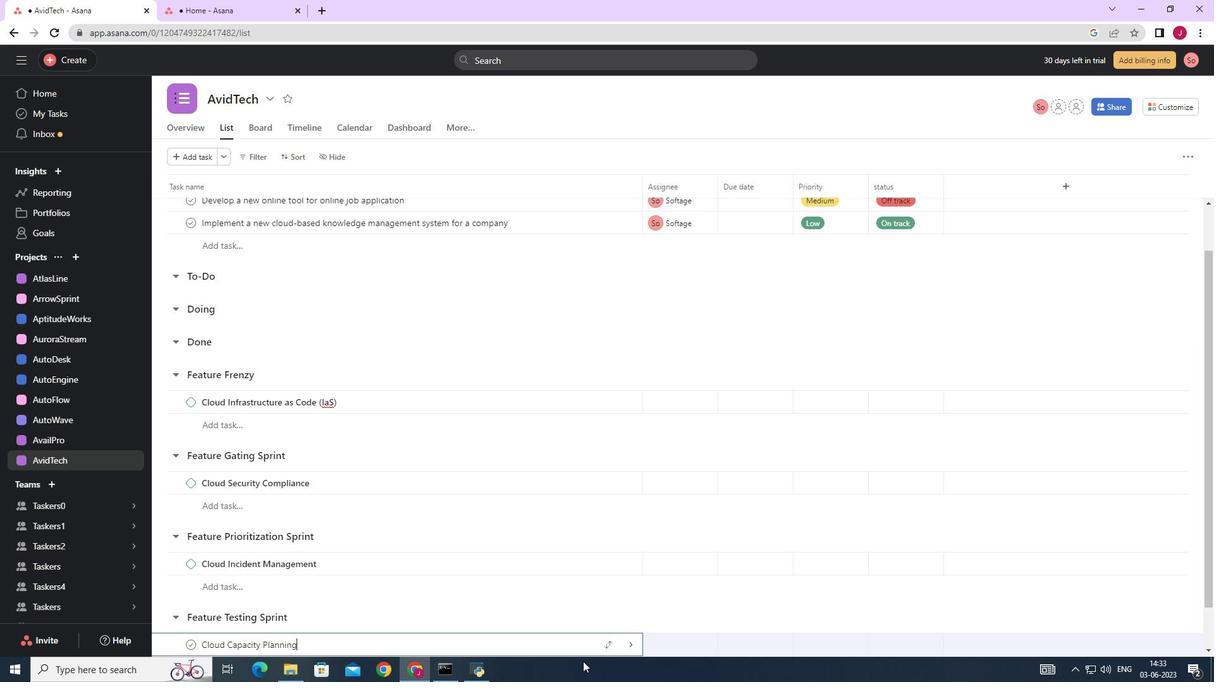 
Action: Mouse scrolled (584, 660) with delta (0, 0)
Screenshot: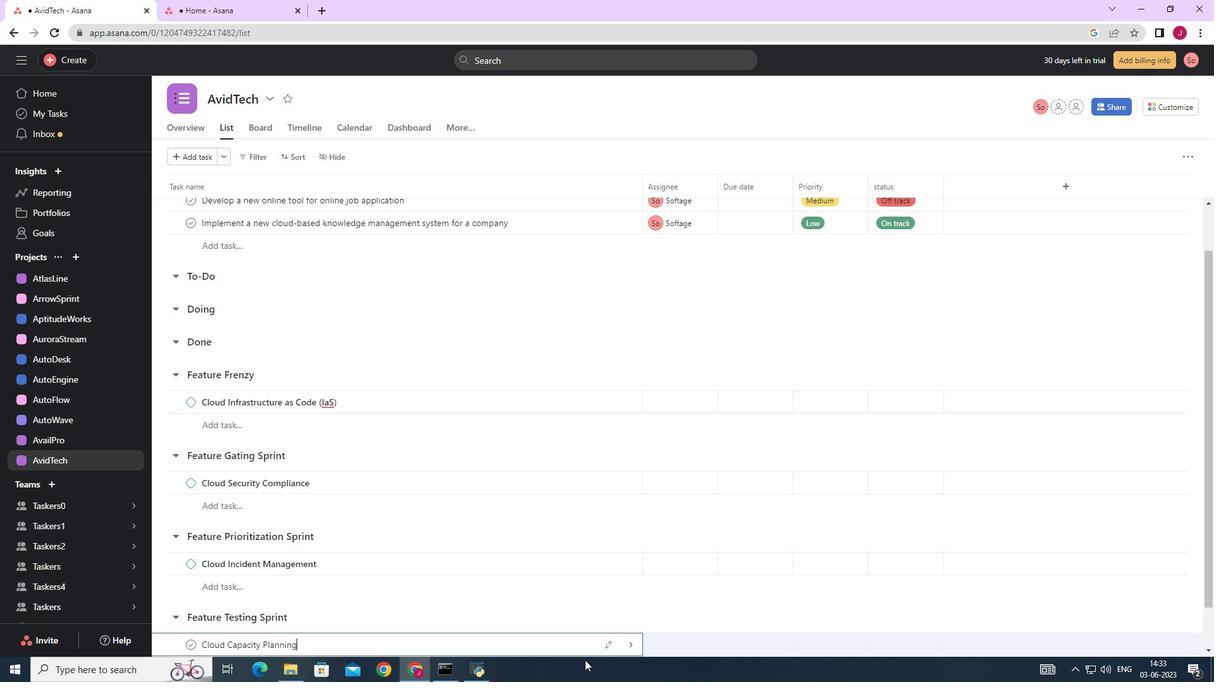 
Action: Mouse moved to (585, 657)
Screenshot: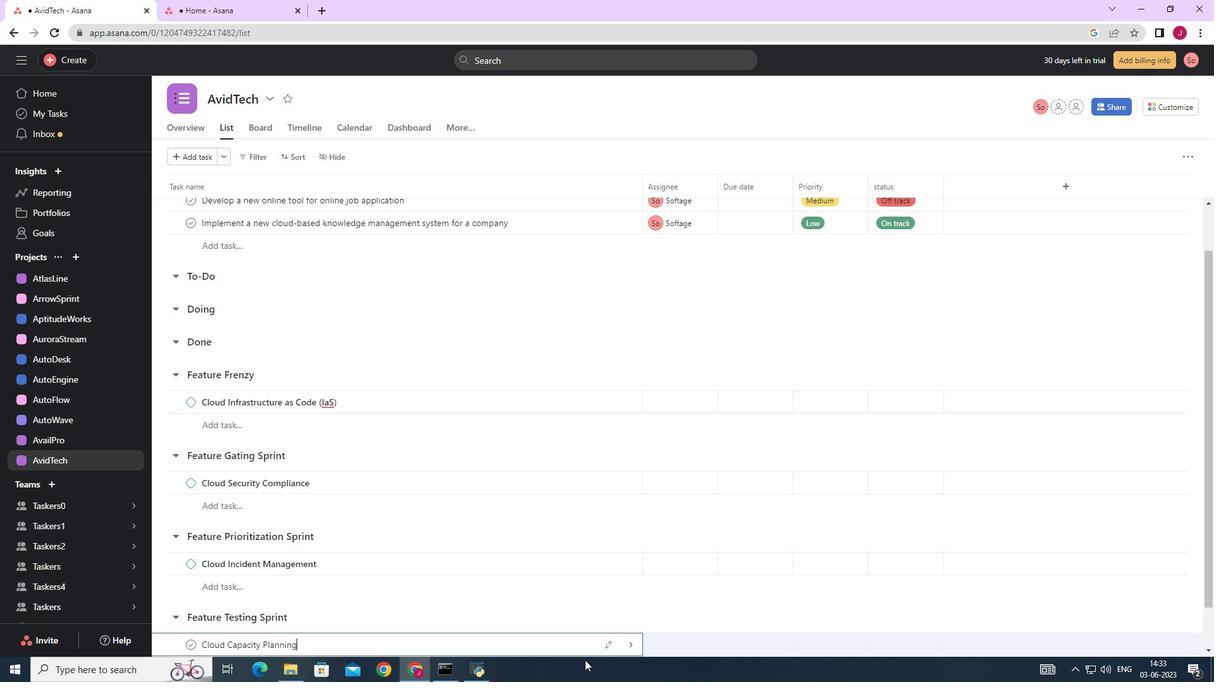 
Action: Mouse scrolled (585, 656) with delta (0, 0)
Screenshot: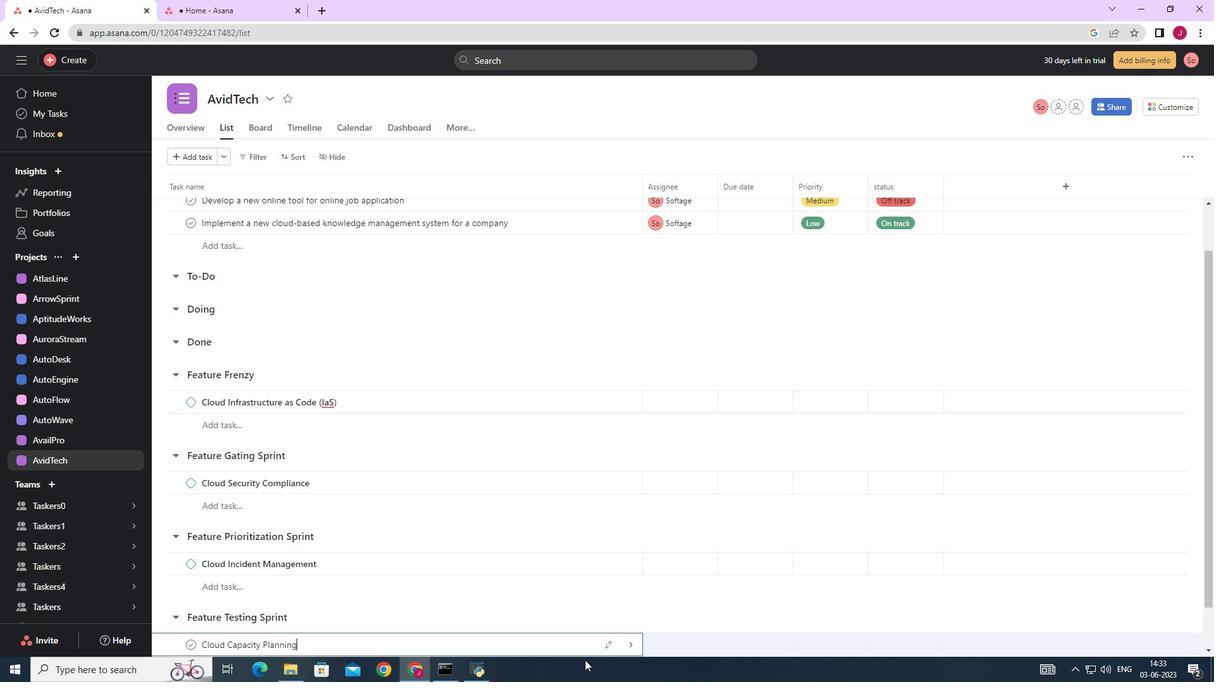 
Action: Mouse moved to (633, 644)
Screenshot: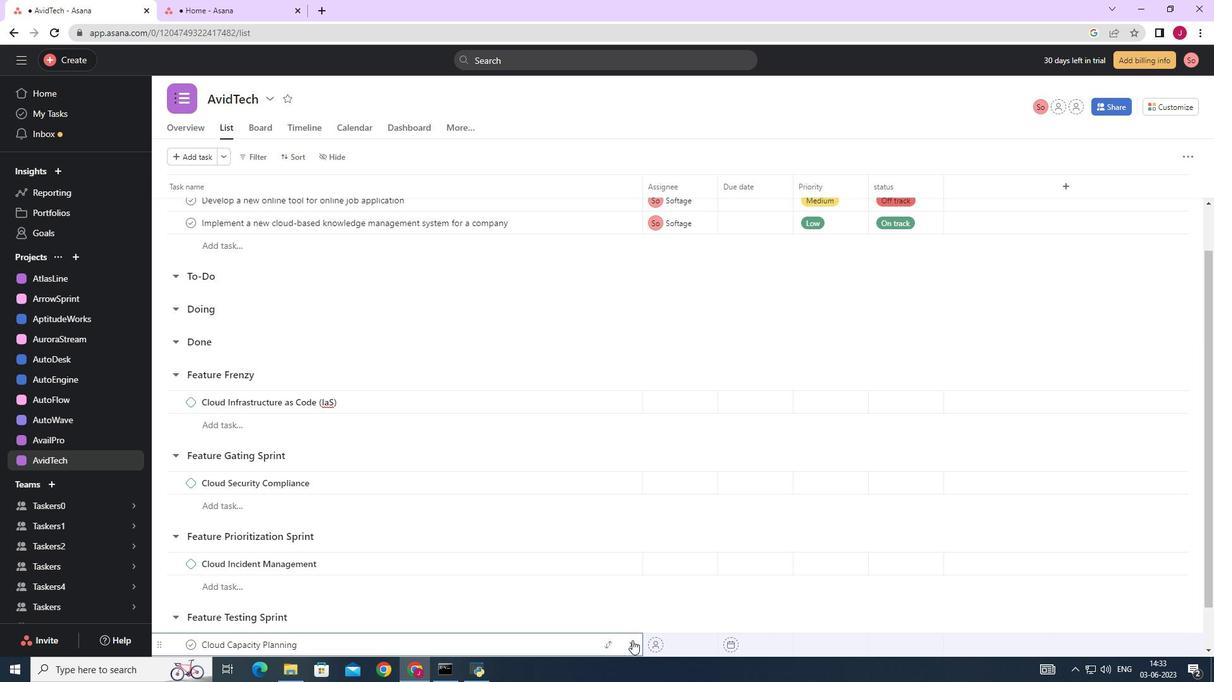
Action: Mouse pressed left at (633, 644)
Screenshot: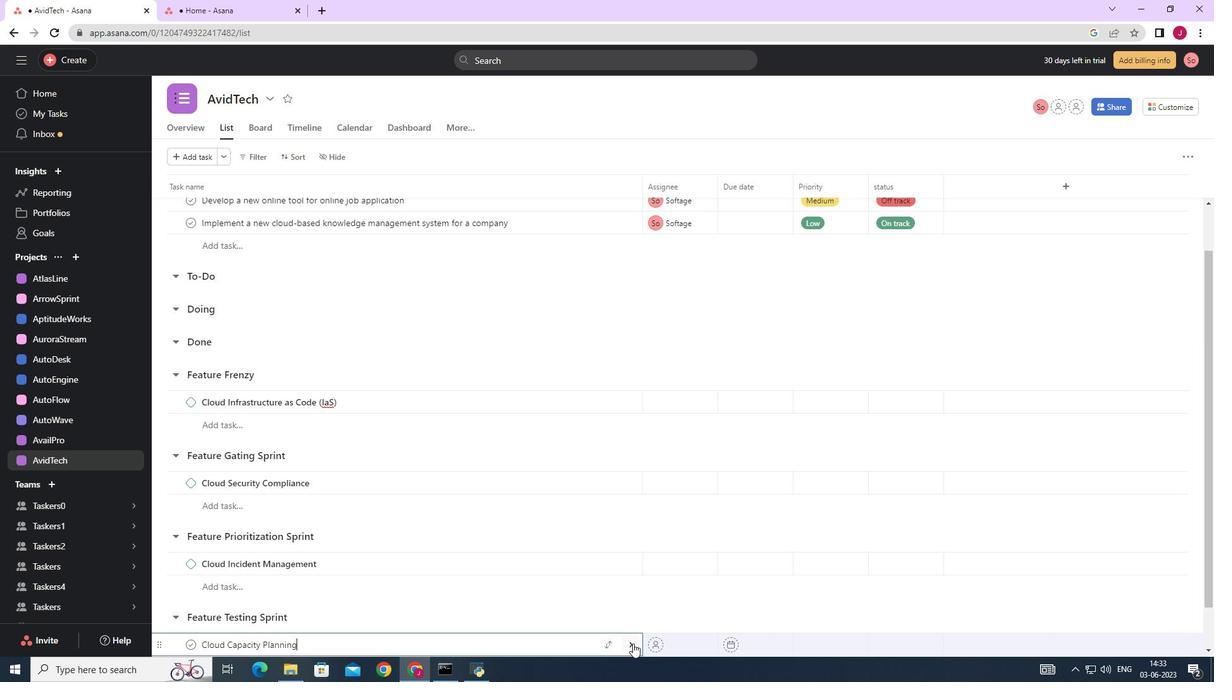
Action: Mouse moved to (1167, 151)
Screenshot: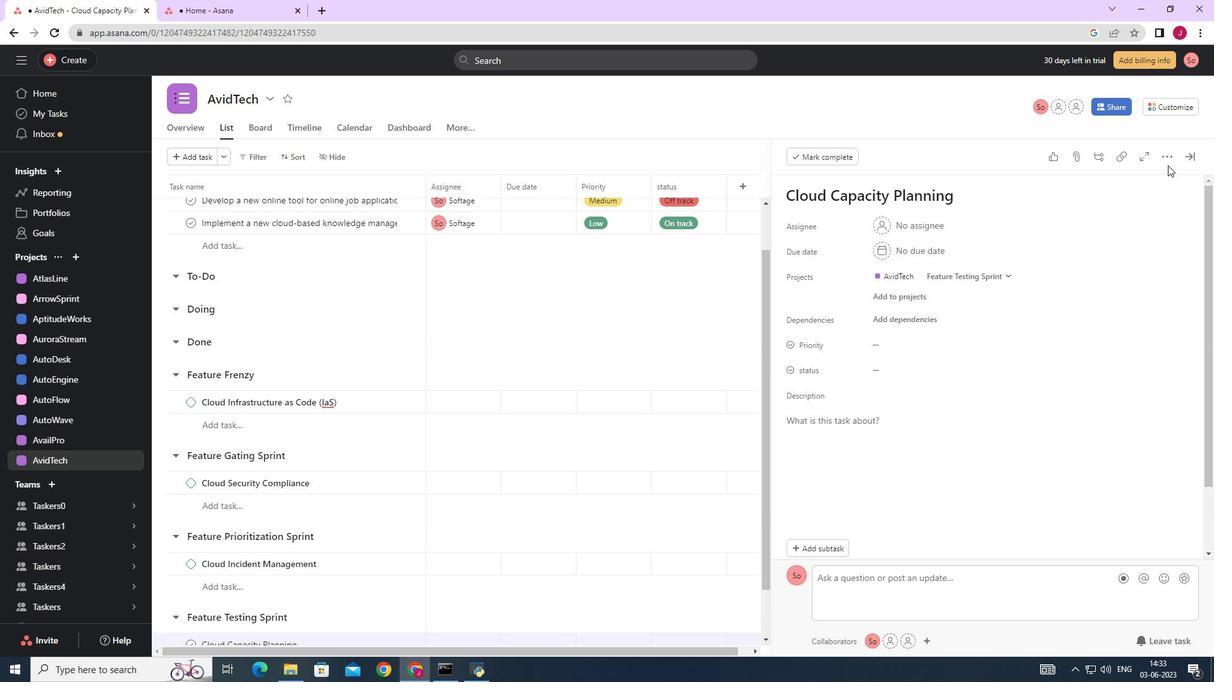 
Action: Mouse pressed left at (1167, 151)
Screenshot: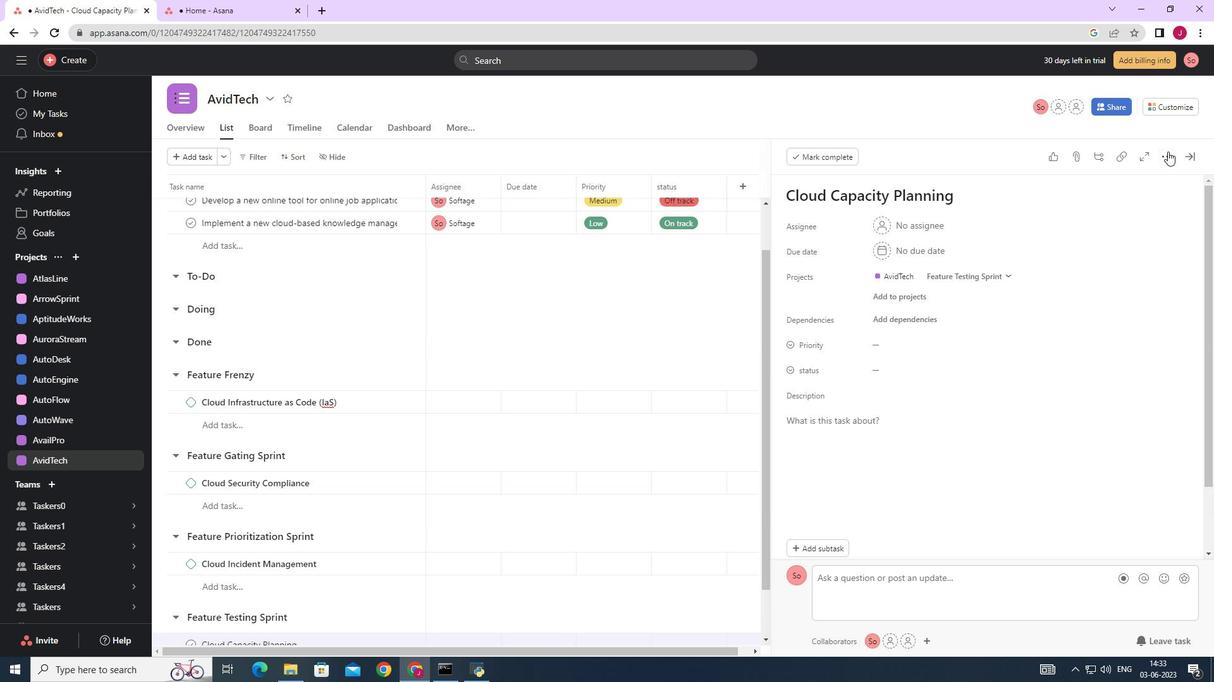 
Action: Mouse moved to (1068, 201)
Screenshot: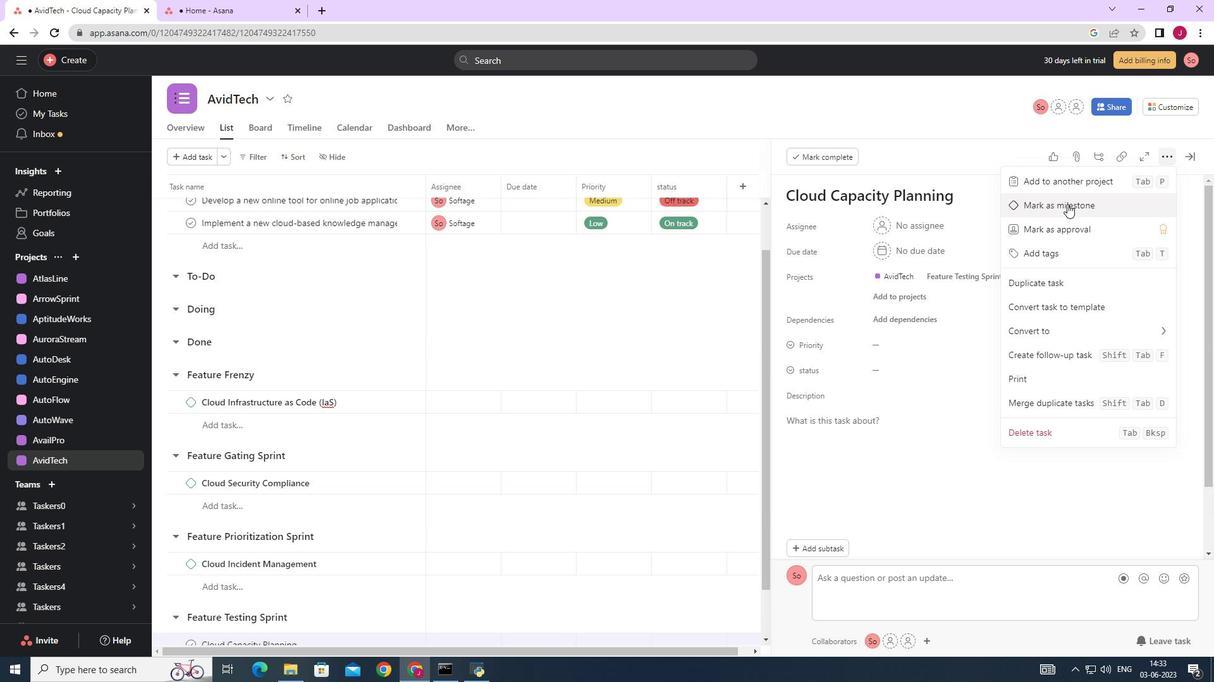 
Action: Mouse pressed left at (1068, 201)
Screenshot: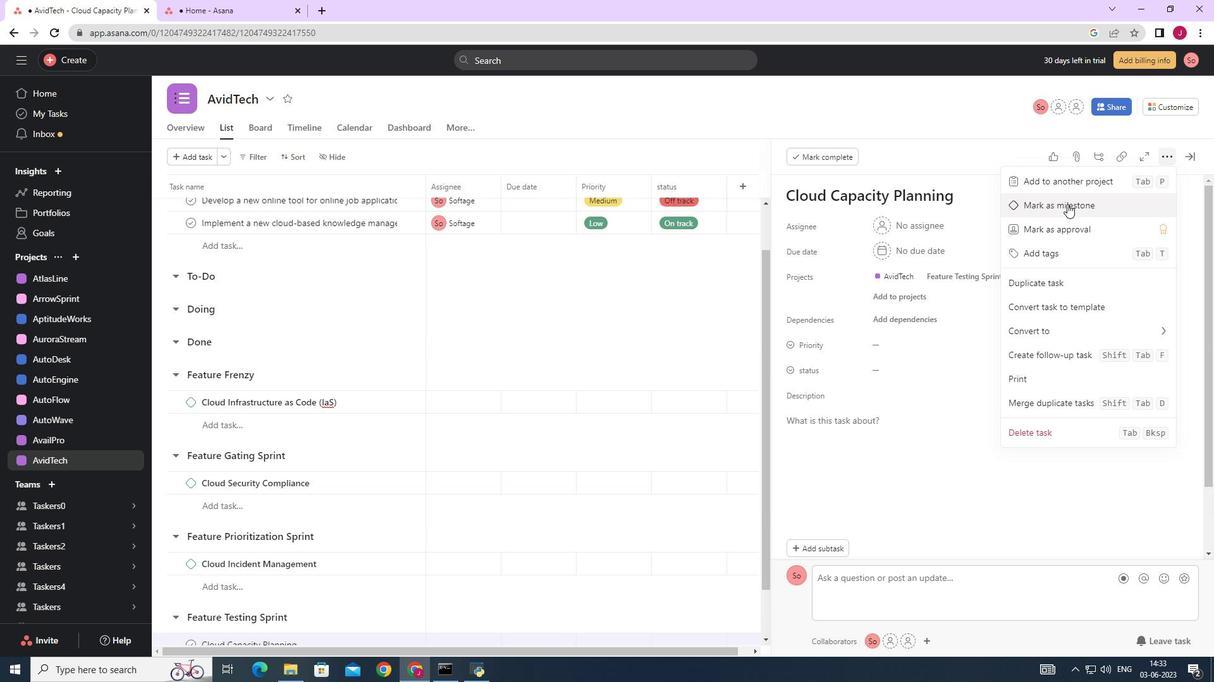 
Action: Mouse moved to (1193, 154)
Screenshot: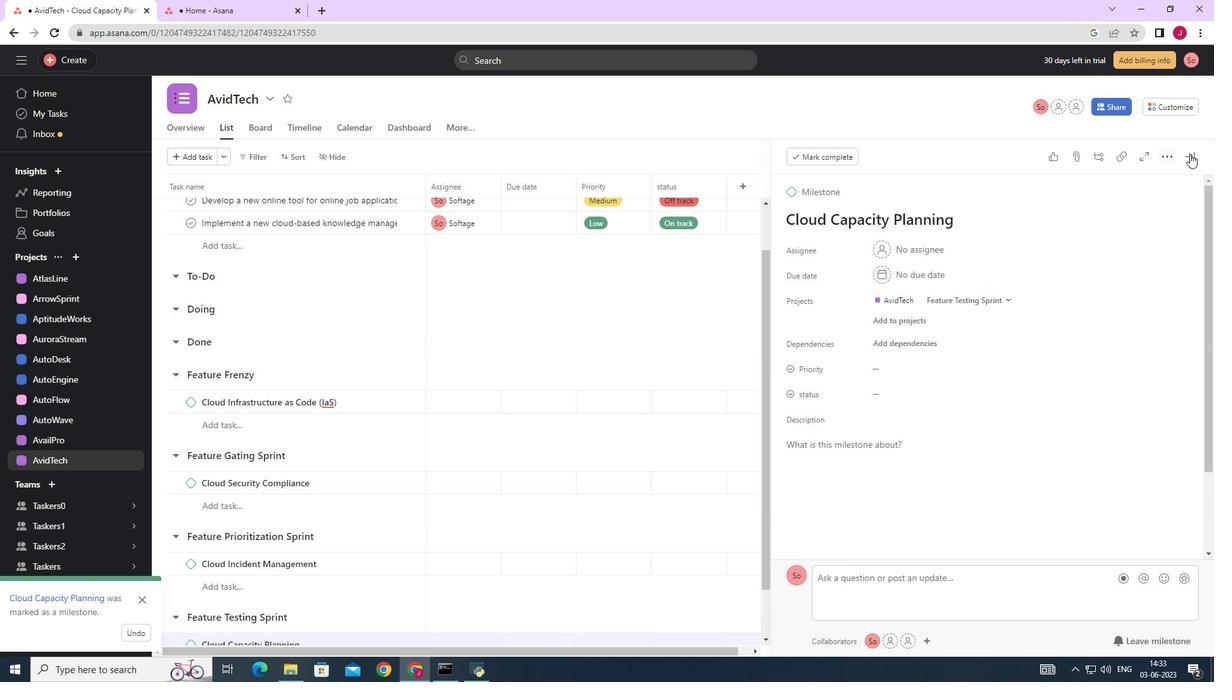 
Action: Mouse pressed left at (1193, 154)
Screenshot: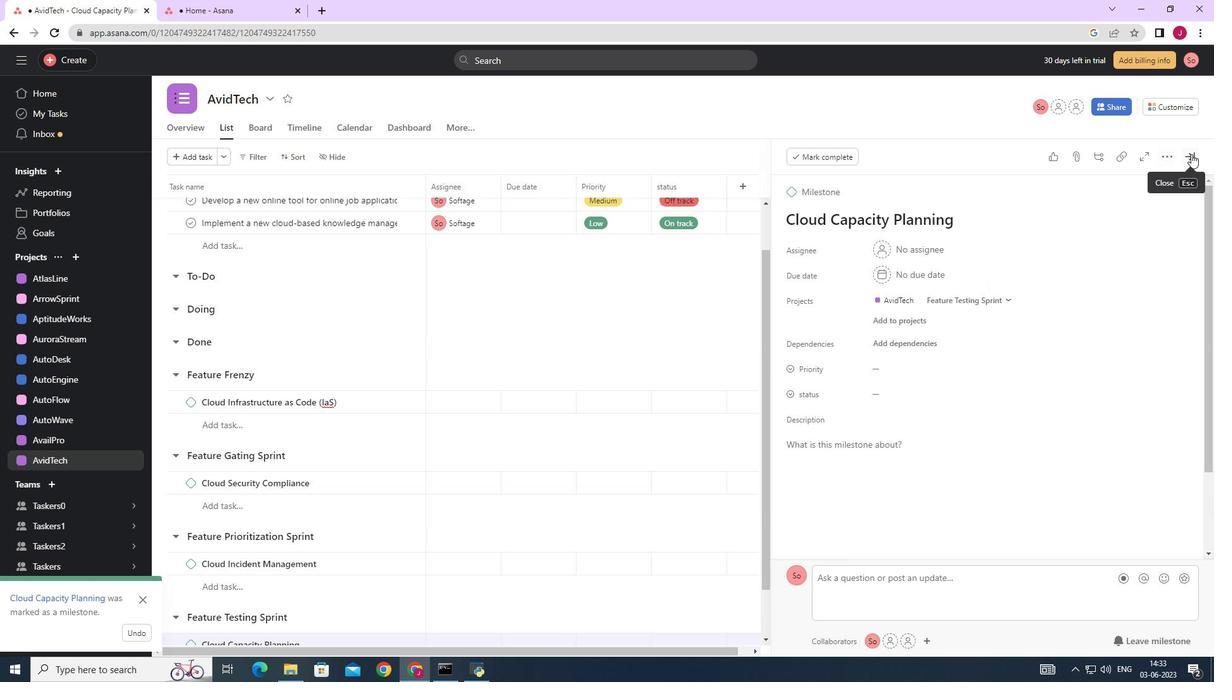 
Action: Mouse moved to (755, 409)
Screenshot: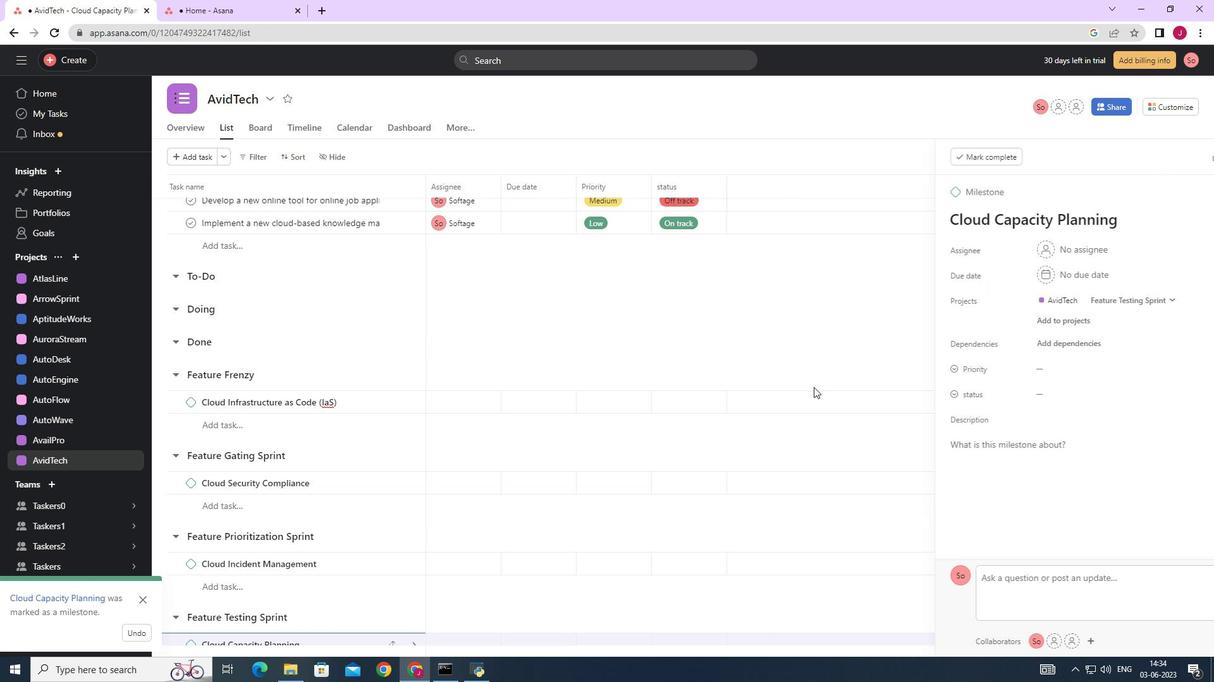 
